 Task: Send an email with the signature Delaney King with the subject 'Meeting minutes' and the message 'I will need to review this proposal before providing a response.' from softage.1@softage.net to softage.8@softage.net and softage.9@softage.net with CC to softage.10@softage.net
Action: Key pressed n
Screenshot: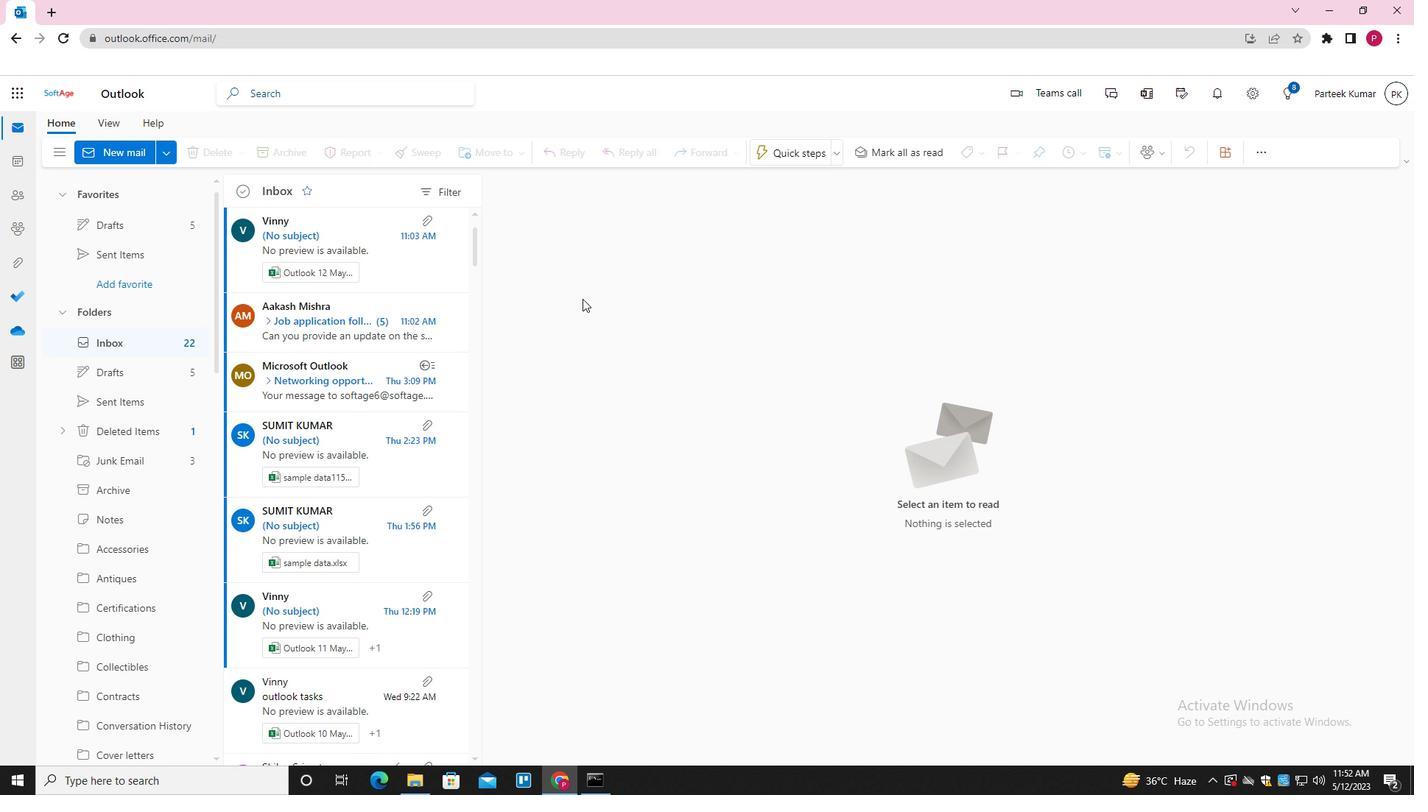 
Action: Mouse moved to (587, 346)
Screenshot: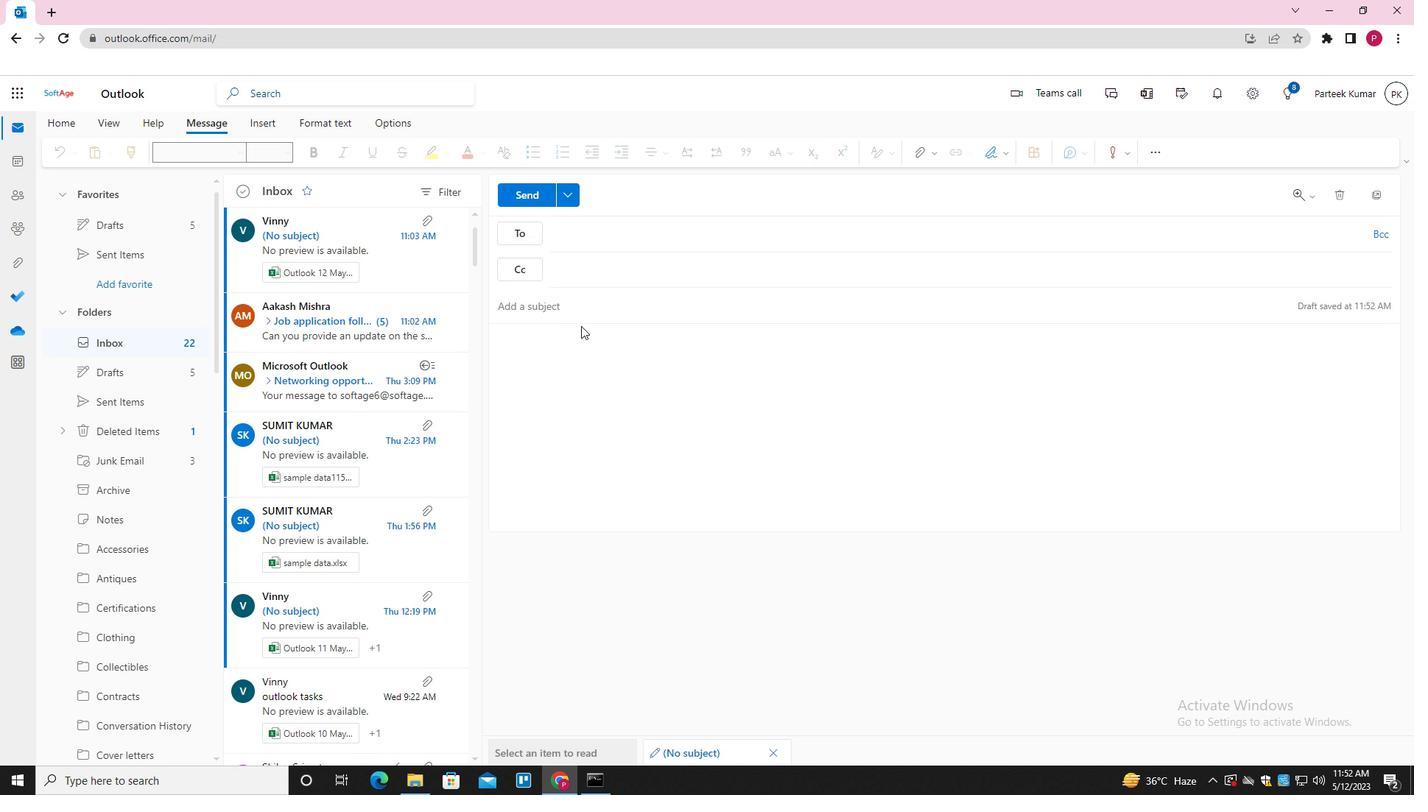 
Action: Mouse pressed left at (587, 346)
Screenshot: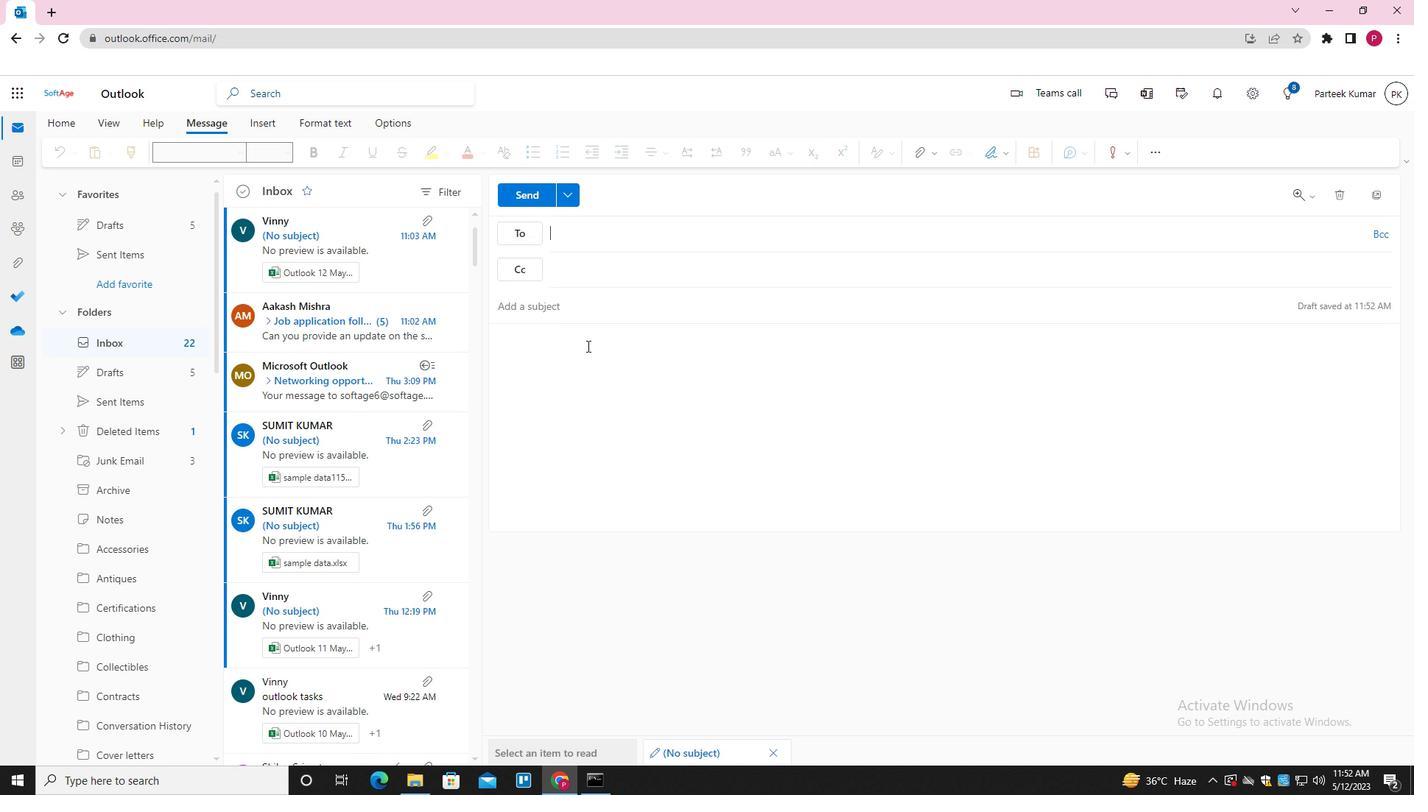
Action: Mouse moved to (990, 153)
Screenshot: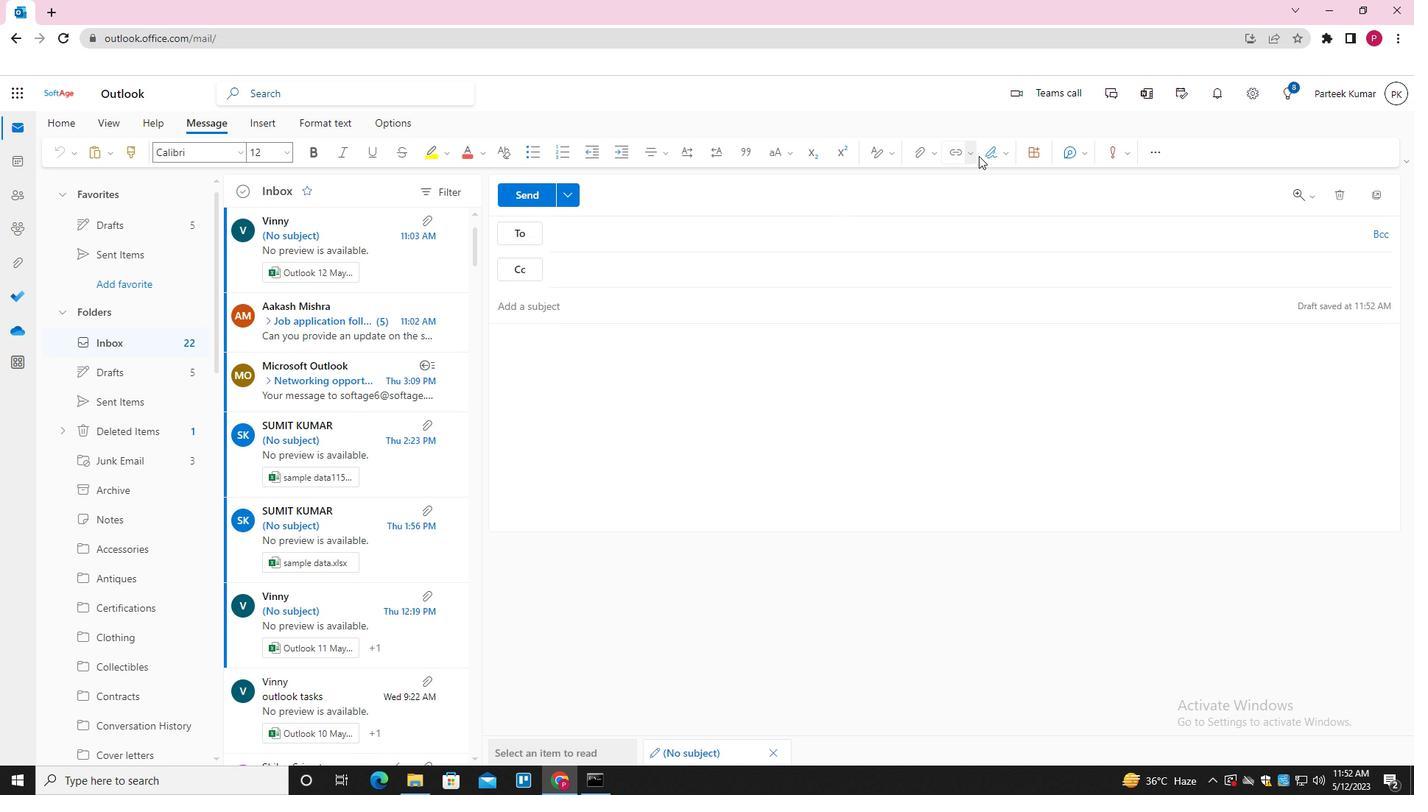 
Action: Mouse pressed left at (990, 153)
Screenshot: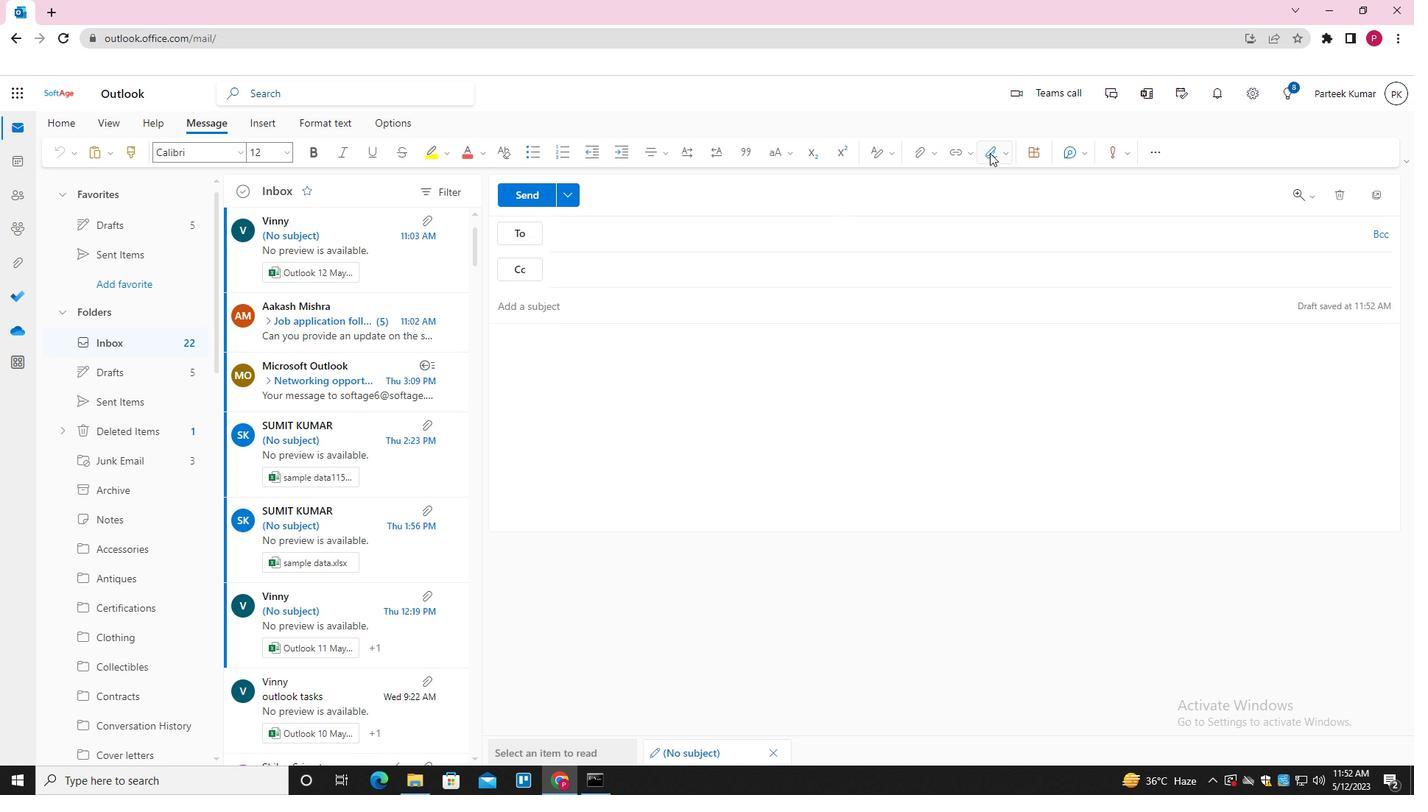 
Action: Mouse moved to (970, 217)
Screenshot: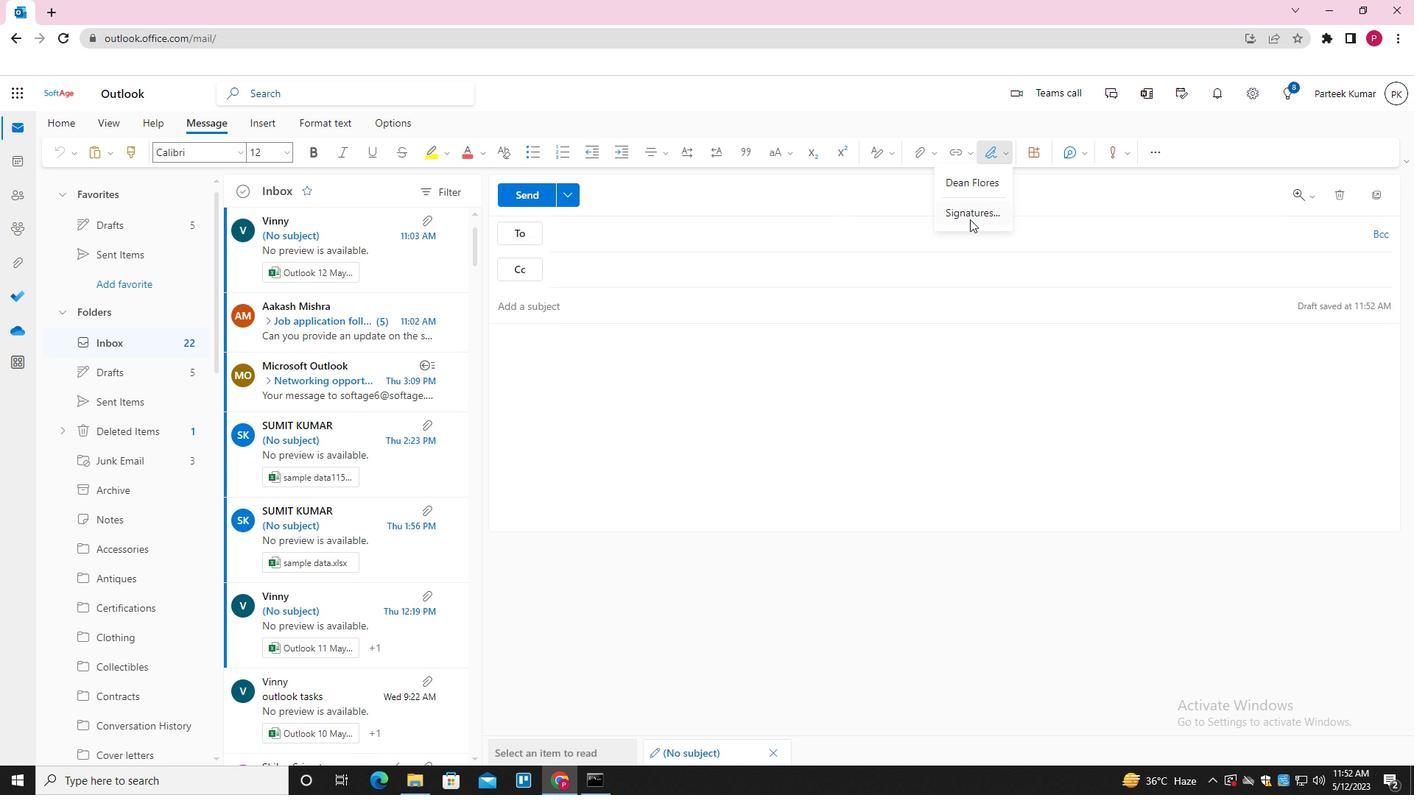 
Action: Mouse pressed left at (970, 217)
Screenshot: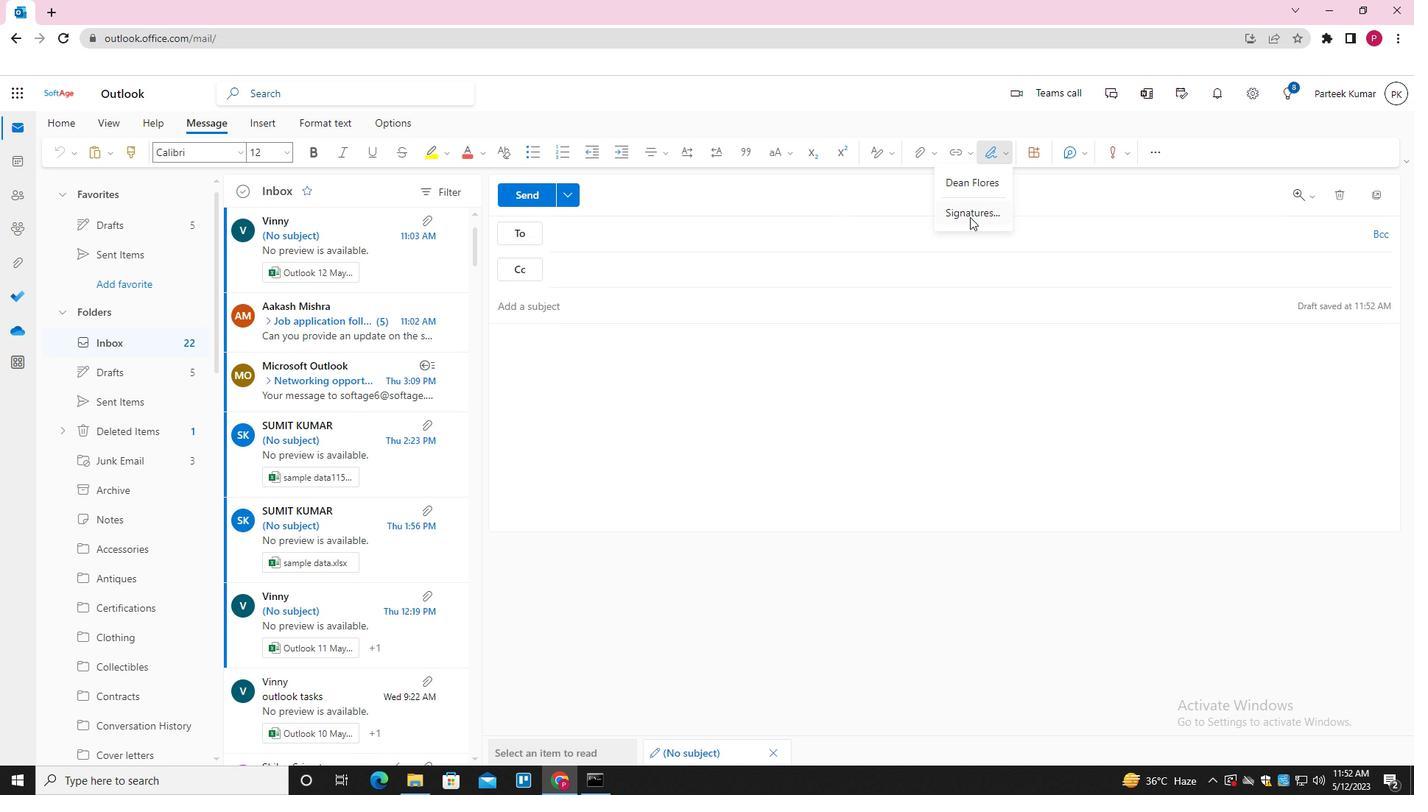 
Action: Mouse moved to (993, 271)
Screenshot: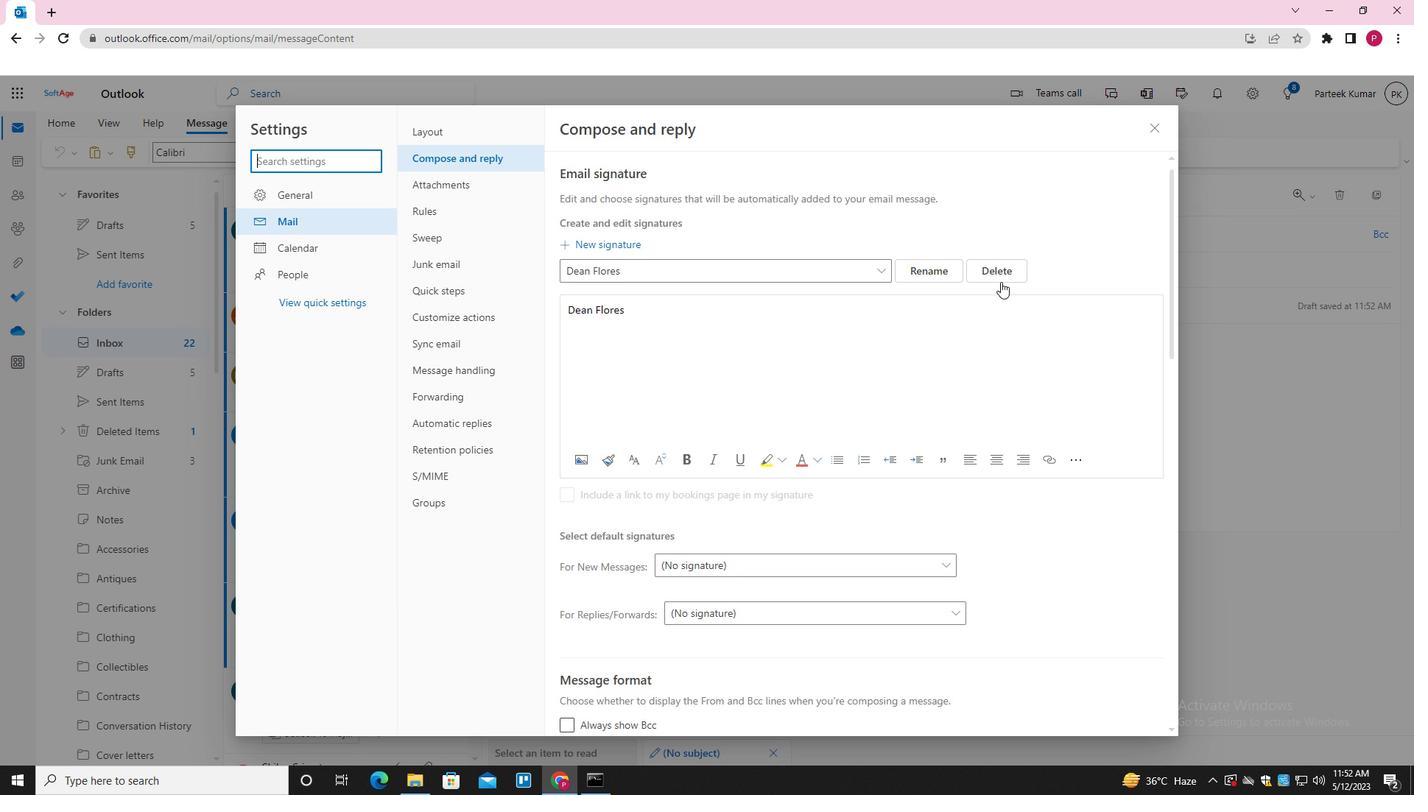 
Action: Mouse pressed left at (993, 271)
Screenshot: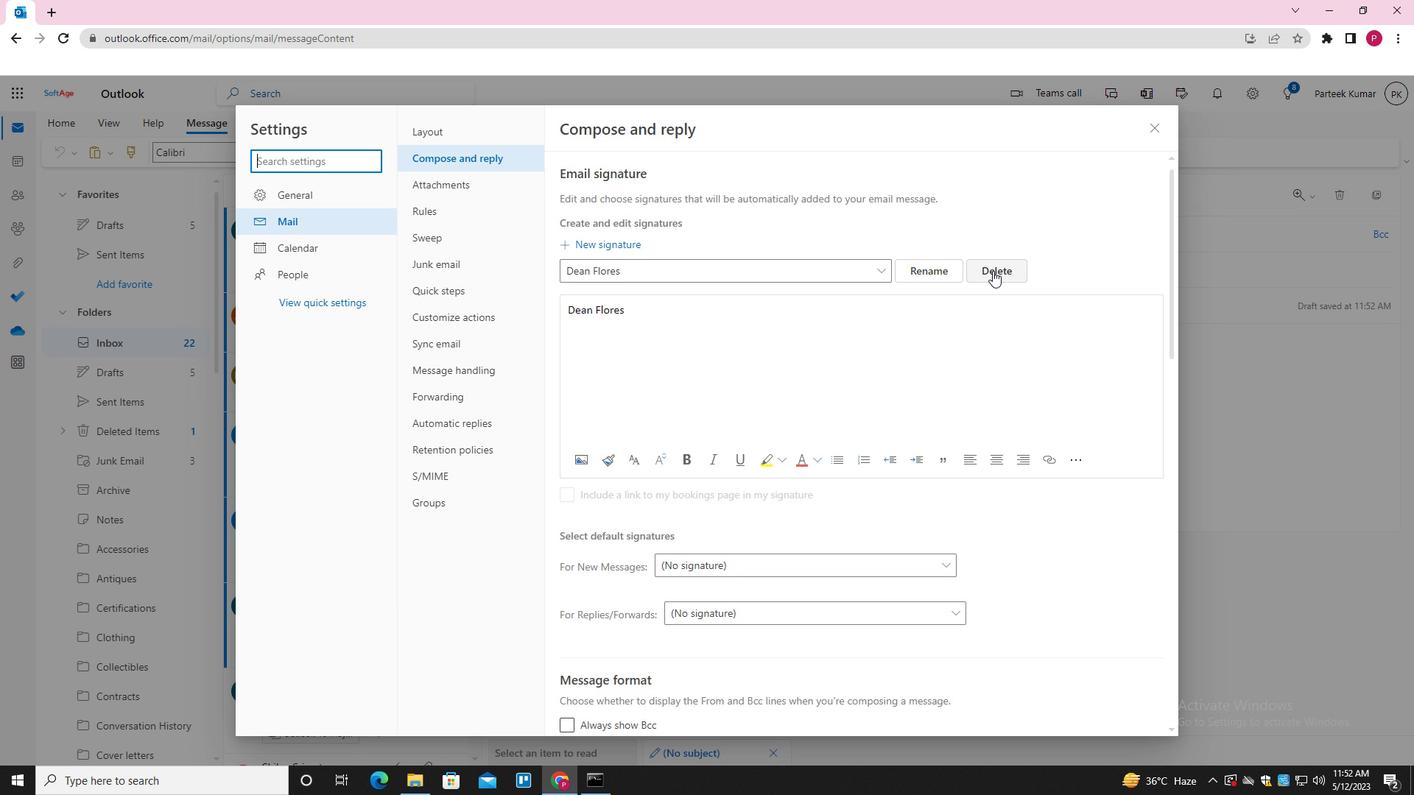 
Action: Mouse moved to (759, 274)
Screenshot: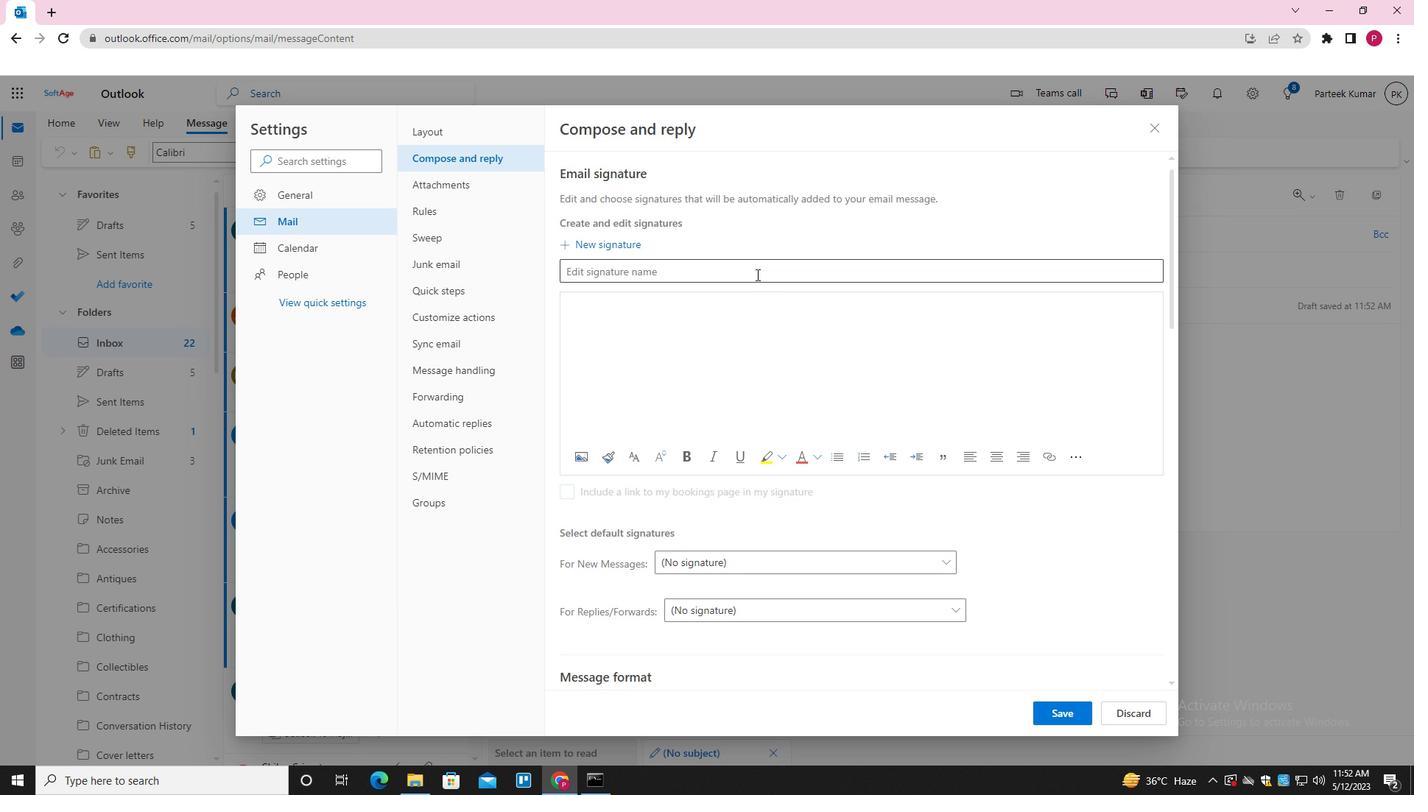 
Action: Mouse pressed left at (759, 274)
Screenshot: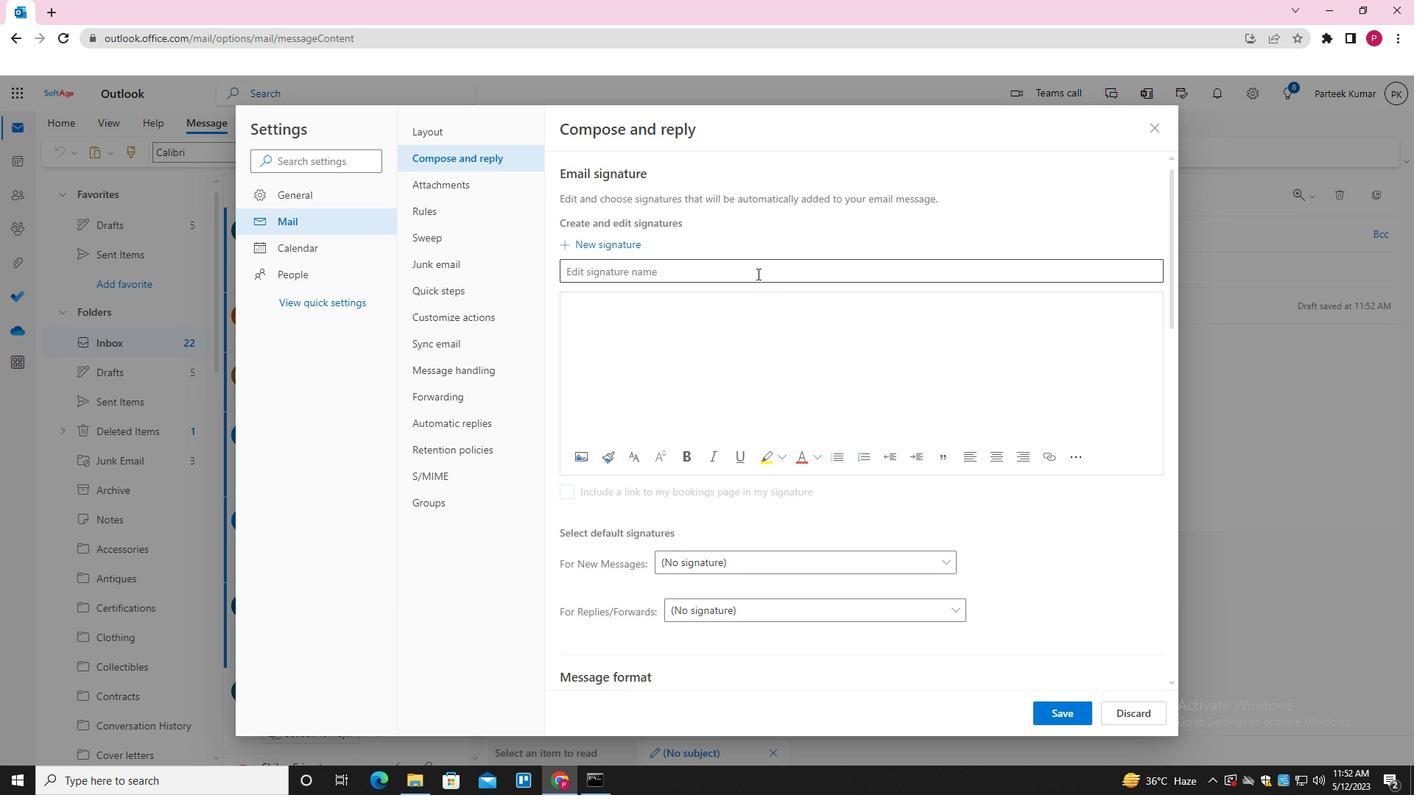 
Action: Key pressed <Key.shift>DELANEY<Key.space><Key.shift_r>KING<Key.tab><Key.shift>DELANEY<Key.space><Key.shift_r>KING
Screenshot: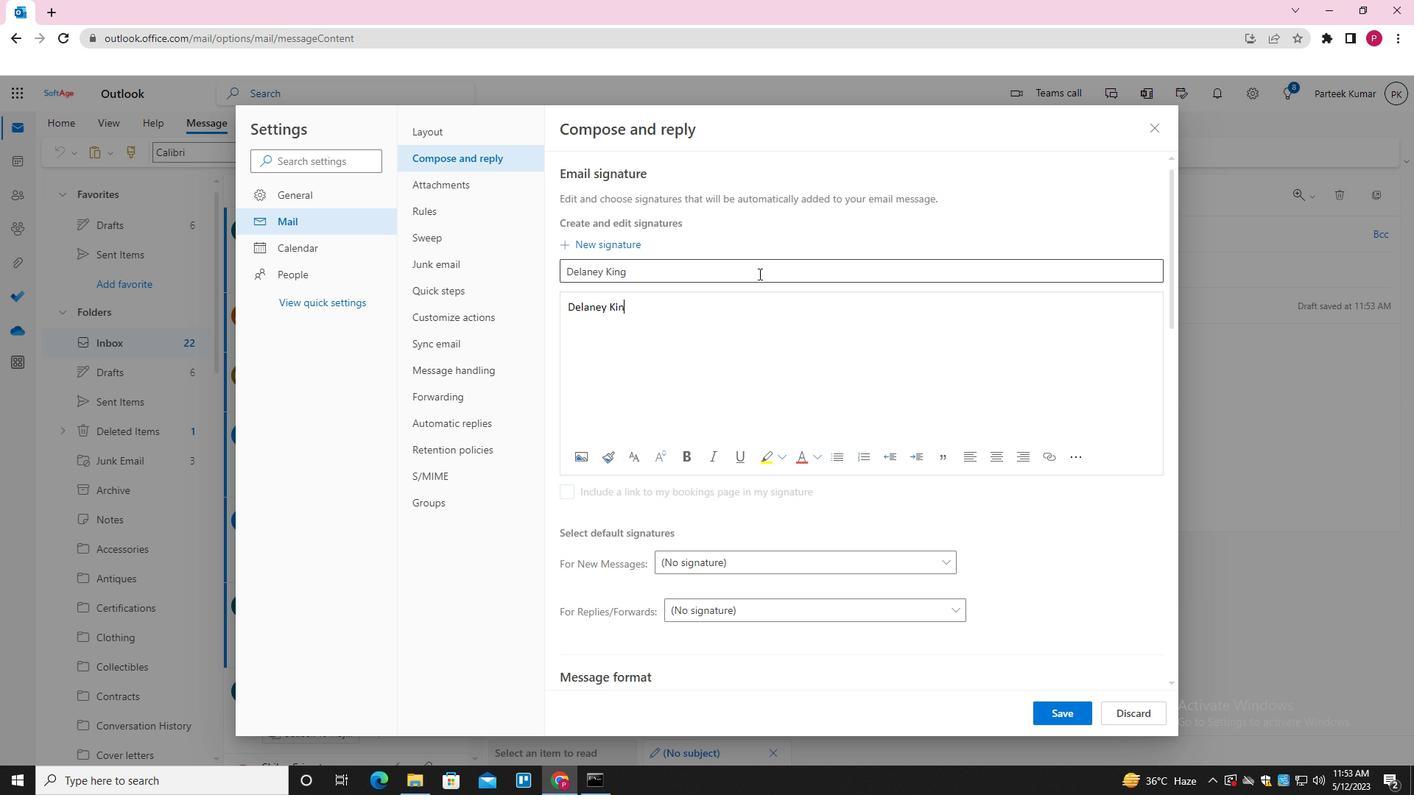 
Action: Mouse moved to (1057, 714)
Screenshot: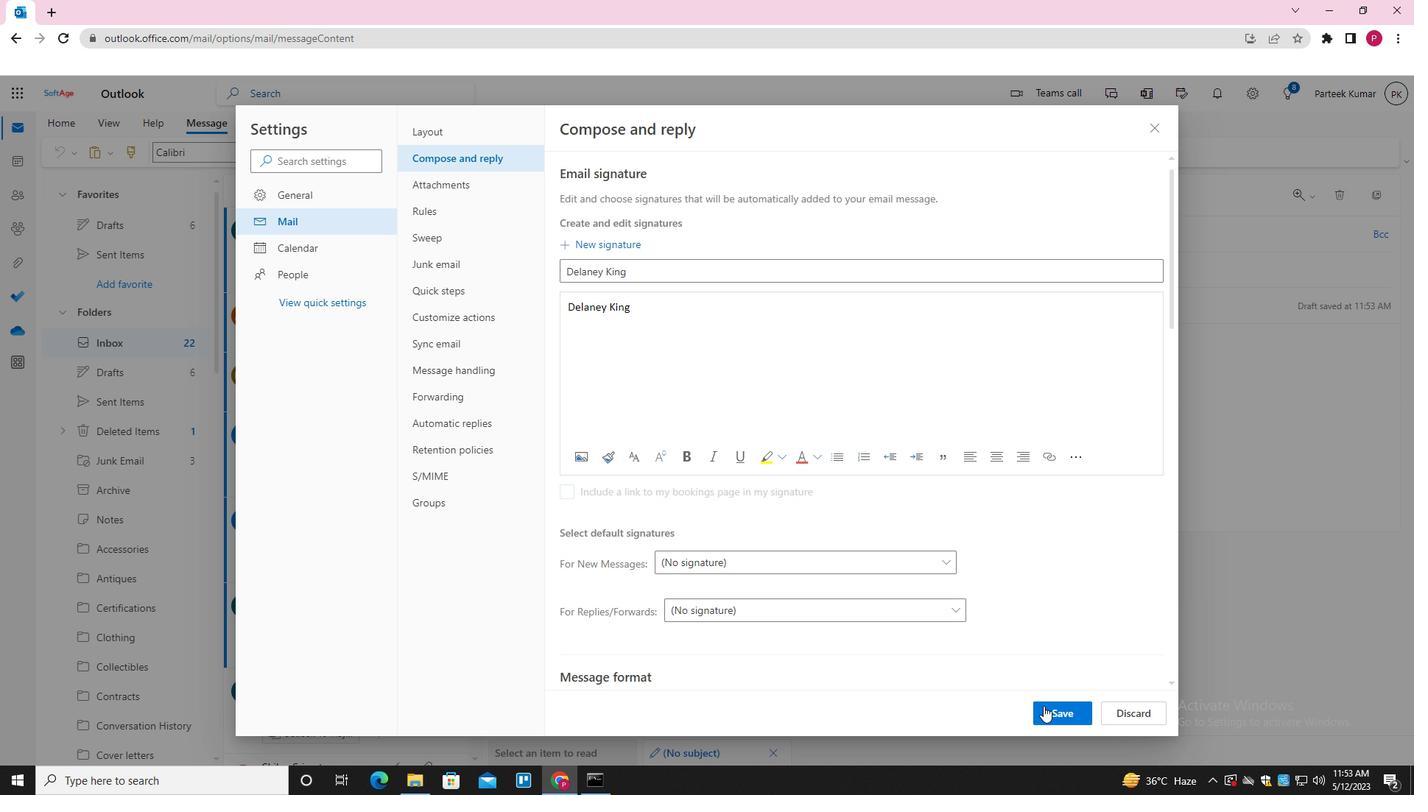 
Action: Mouse pressed left at (1057, 714)
Screenshot: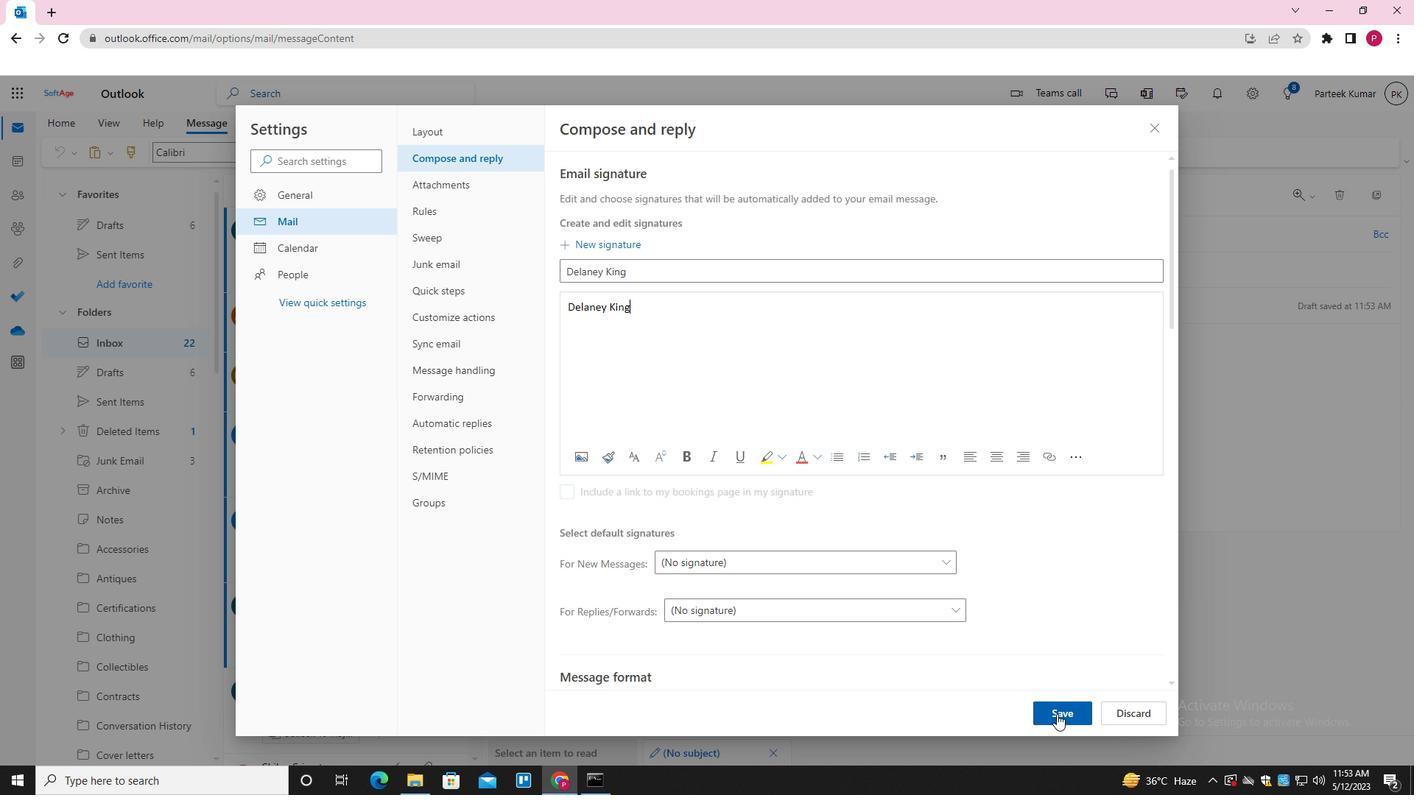 
Action: Mouse moved to (1159, 127)
Screenshot: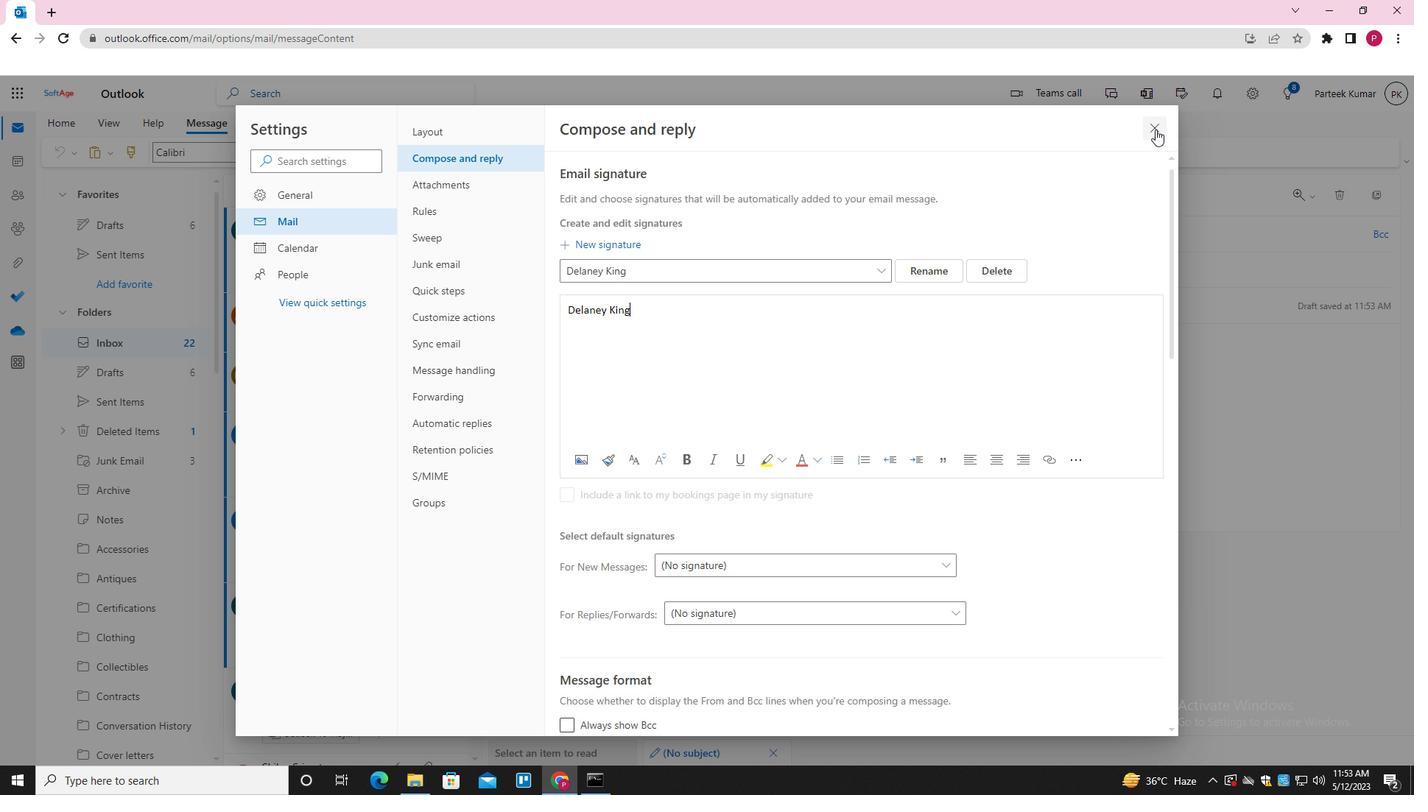 
Action: Mouse pressed left at (1159, 127)
Screenshot: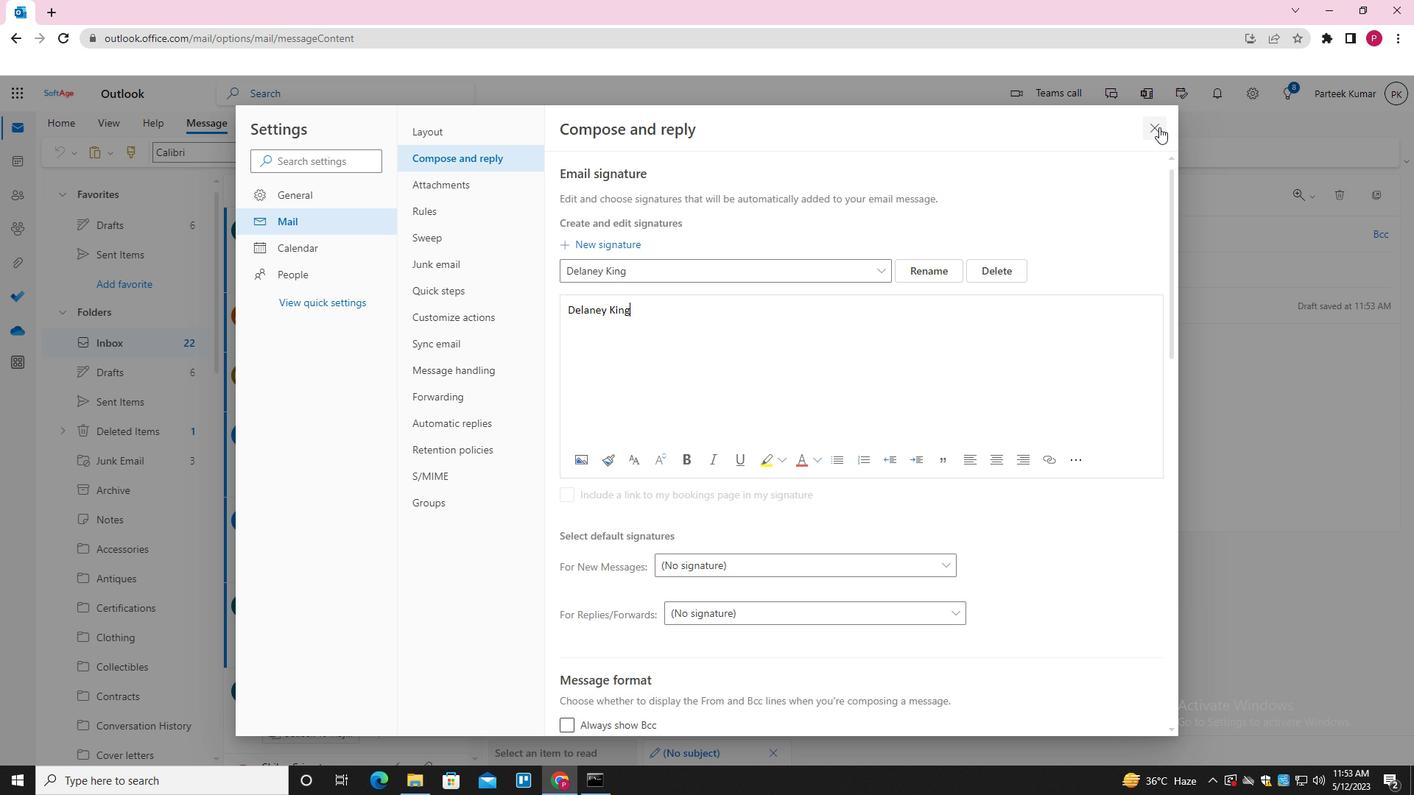 
Action: Mouse moved to (781, 400)
Screenshot: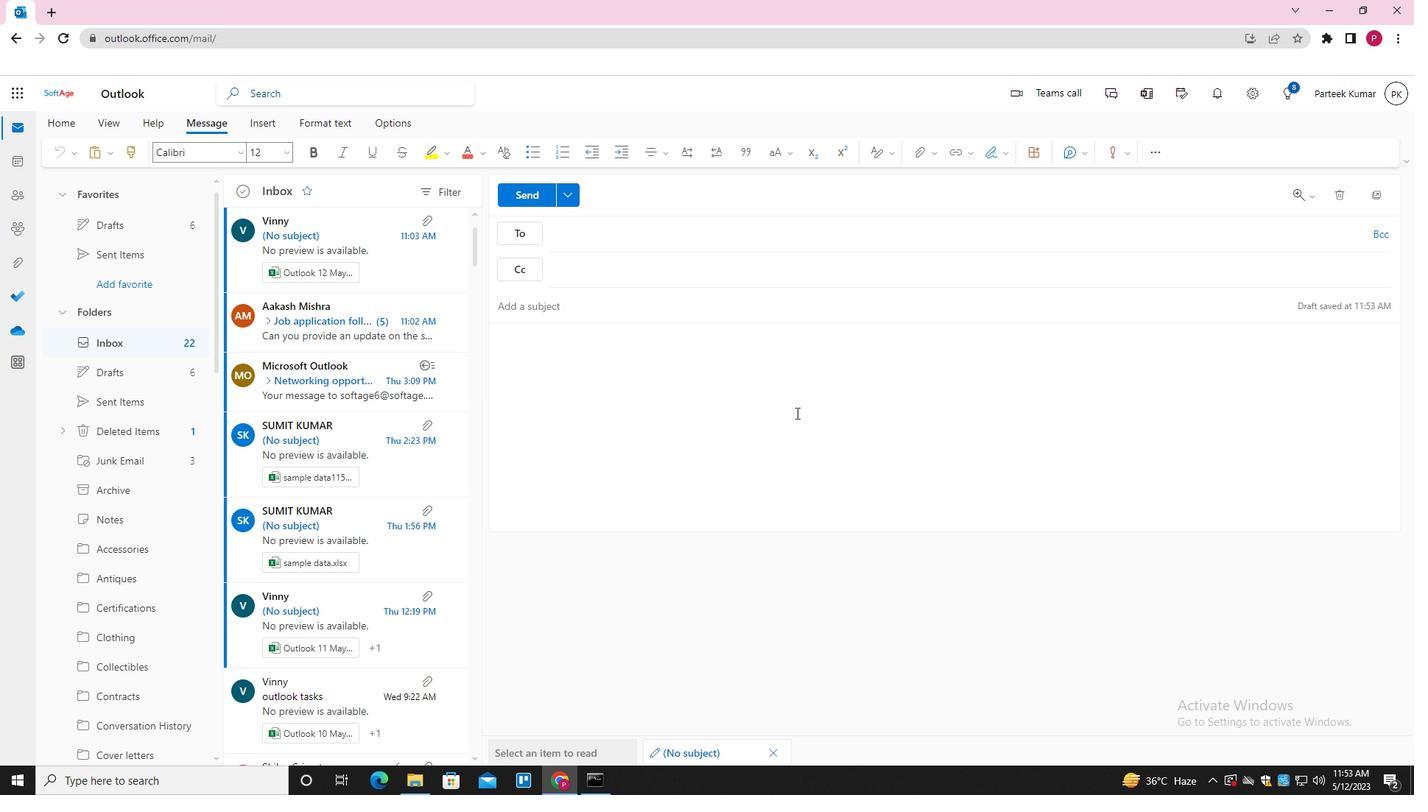 
Action: Mouse pressed left at (781, 400)
Screenshot: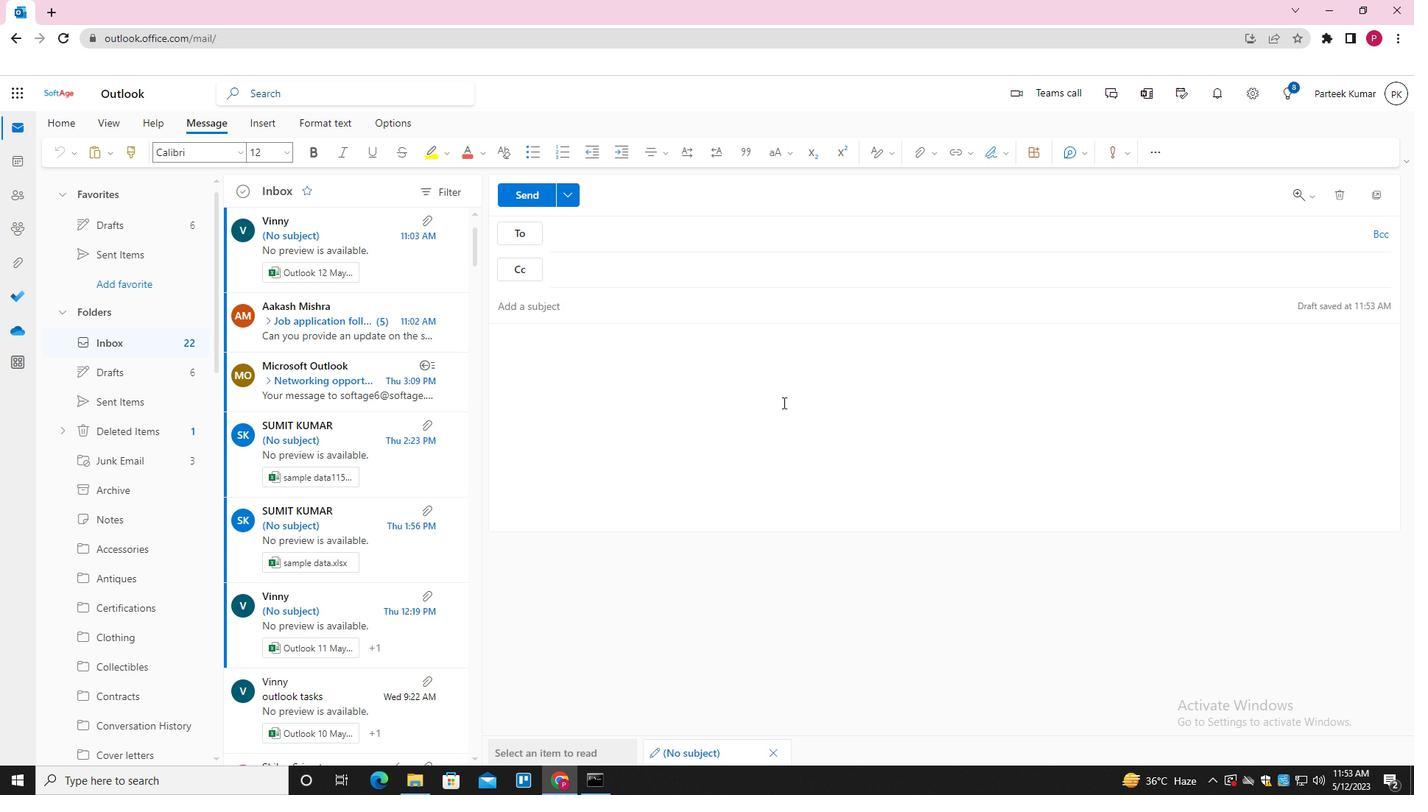 
Action: Mouse moved to (991, 153)
Screenshot: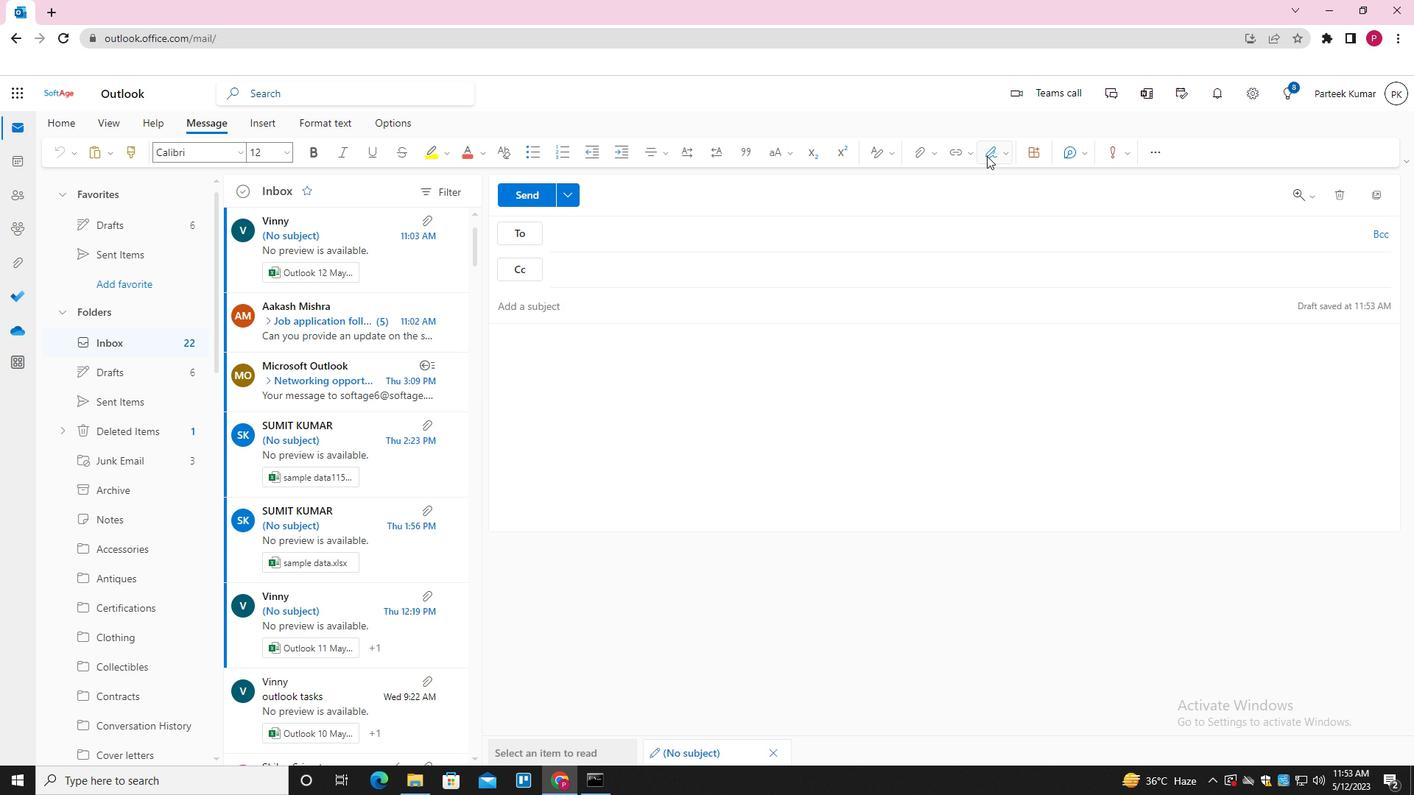 
Action: Mouse pressed left at (991, 153)
Screenshot: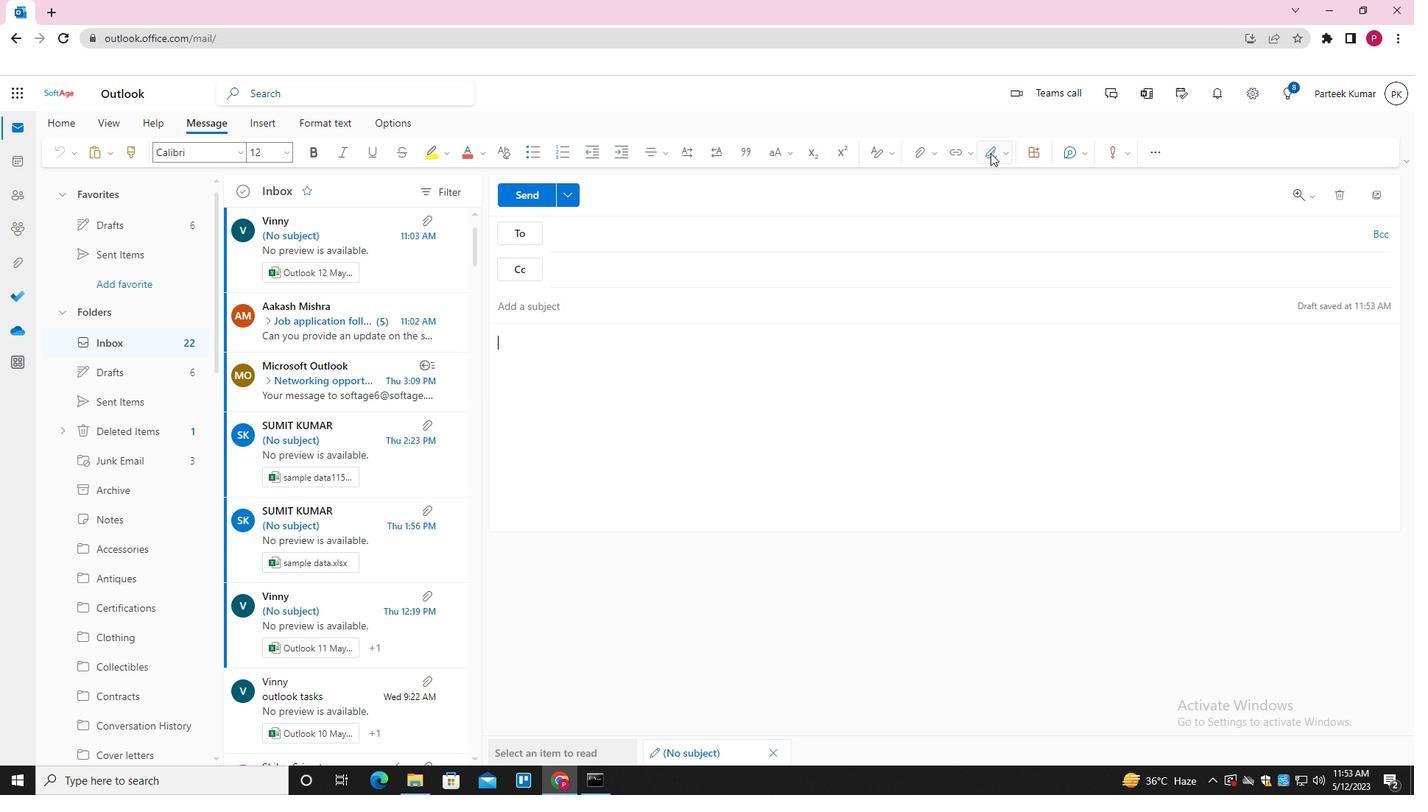 
Action: Mouse moved to (974, 182)
Screenshot: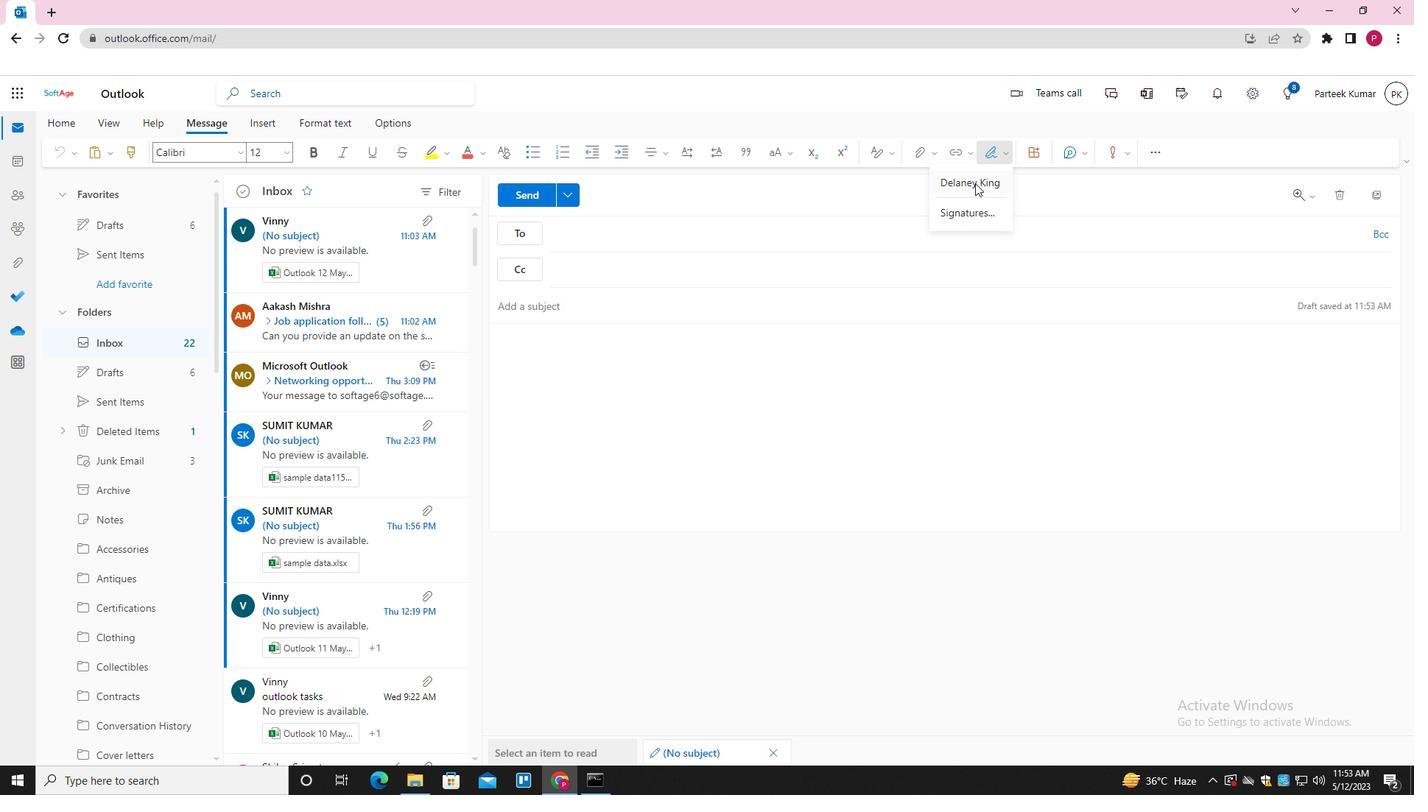
Action: Mouse pressed left at (974, 182)
Screenshot: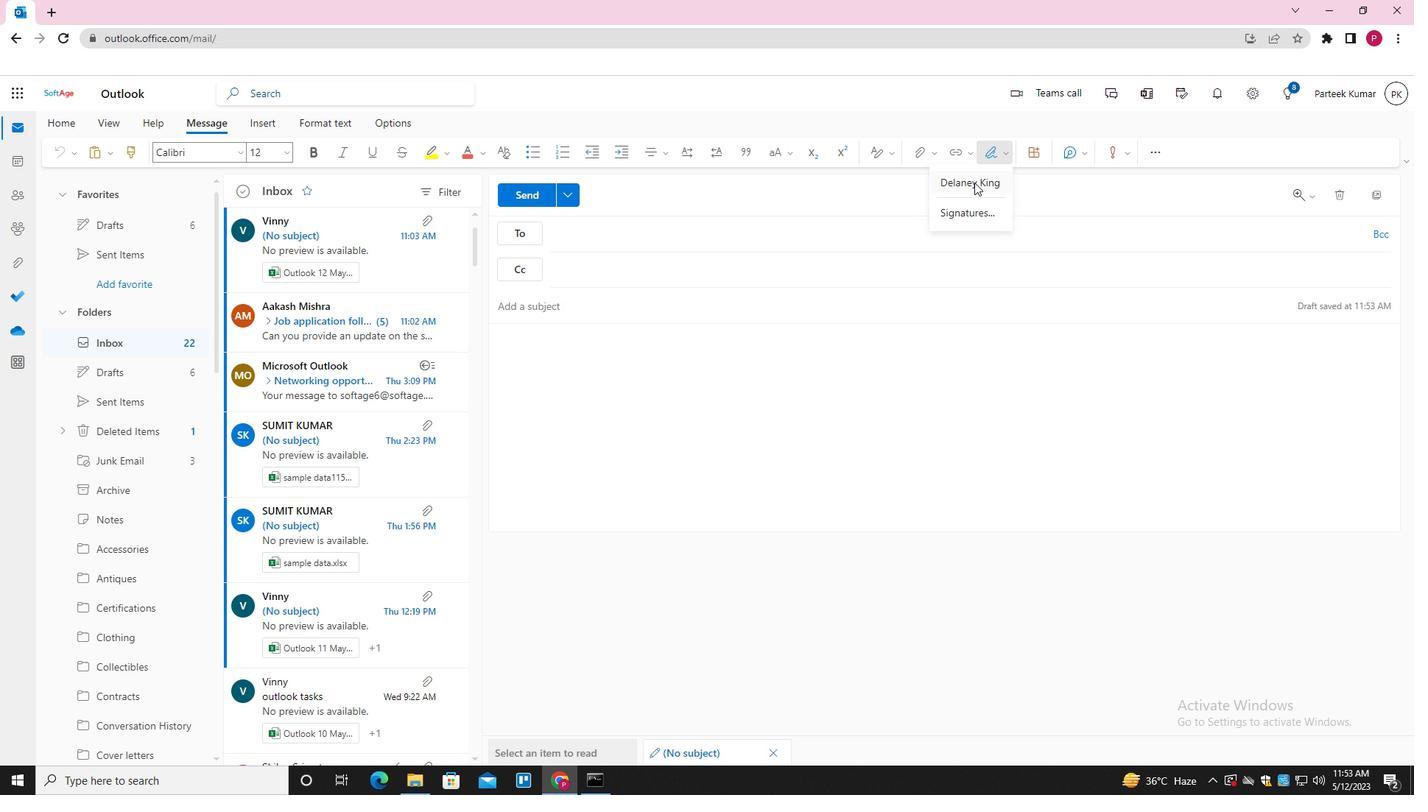 
Action: Mouse moved to (607, 300)
Screenshot: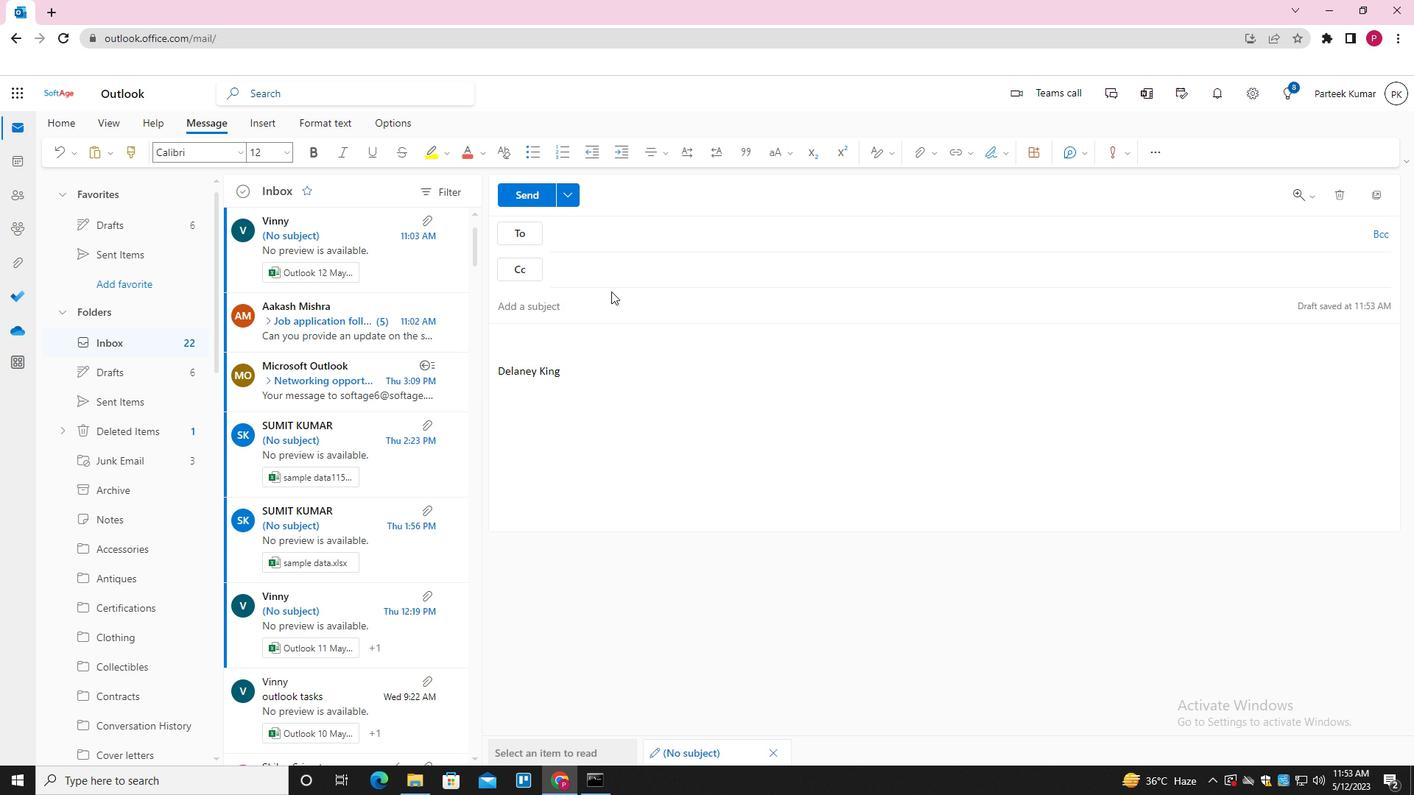 
Action: Mouse pressed left at (607, 300)
Screenshot: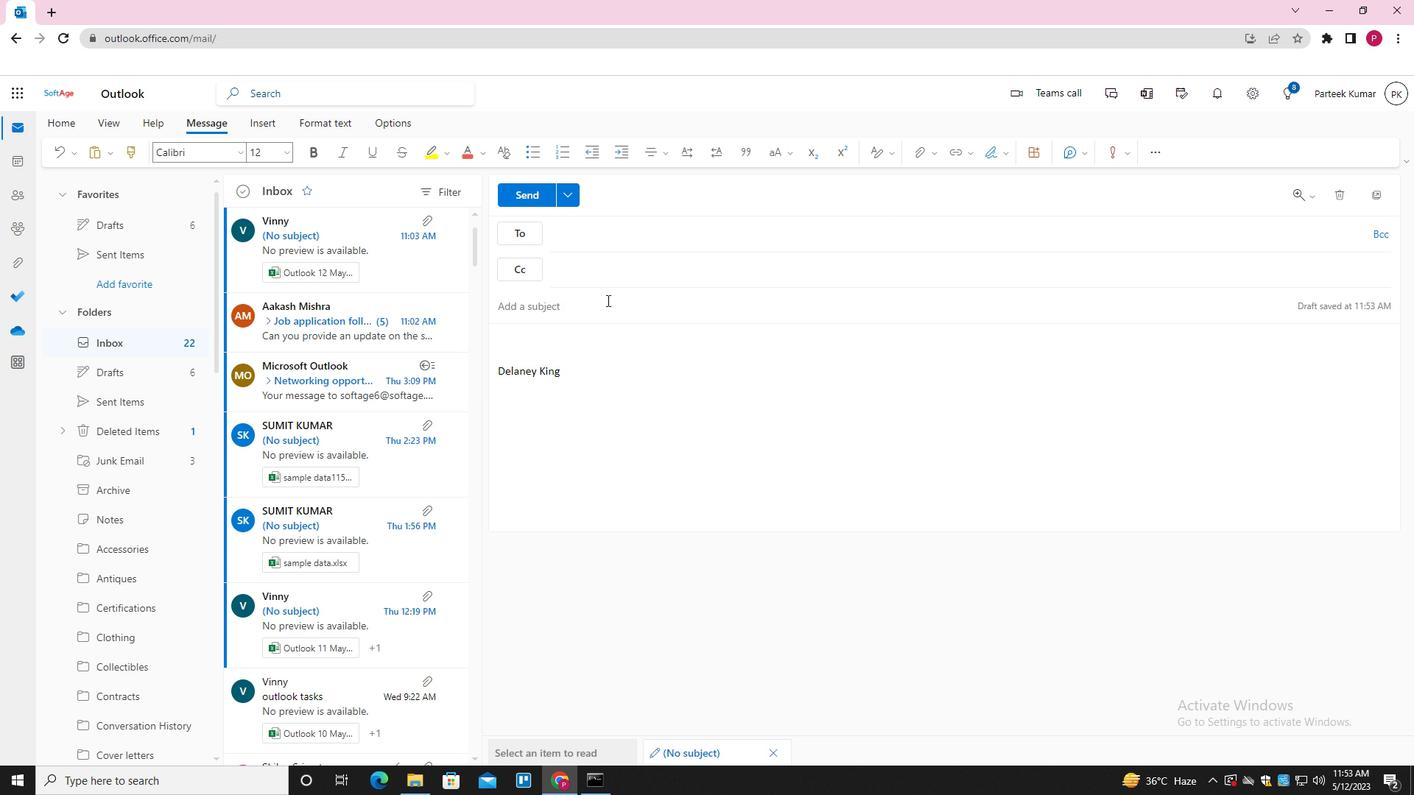 
Action: Key pressed <Key.shift_r><Key.shift_r><Key.shift_r>MEETING<Key.space>MINITE<Key.backspace><Key.backspace><Key.backspace>UTES<Key.space>
Screenshot: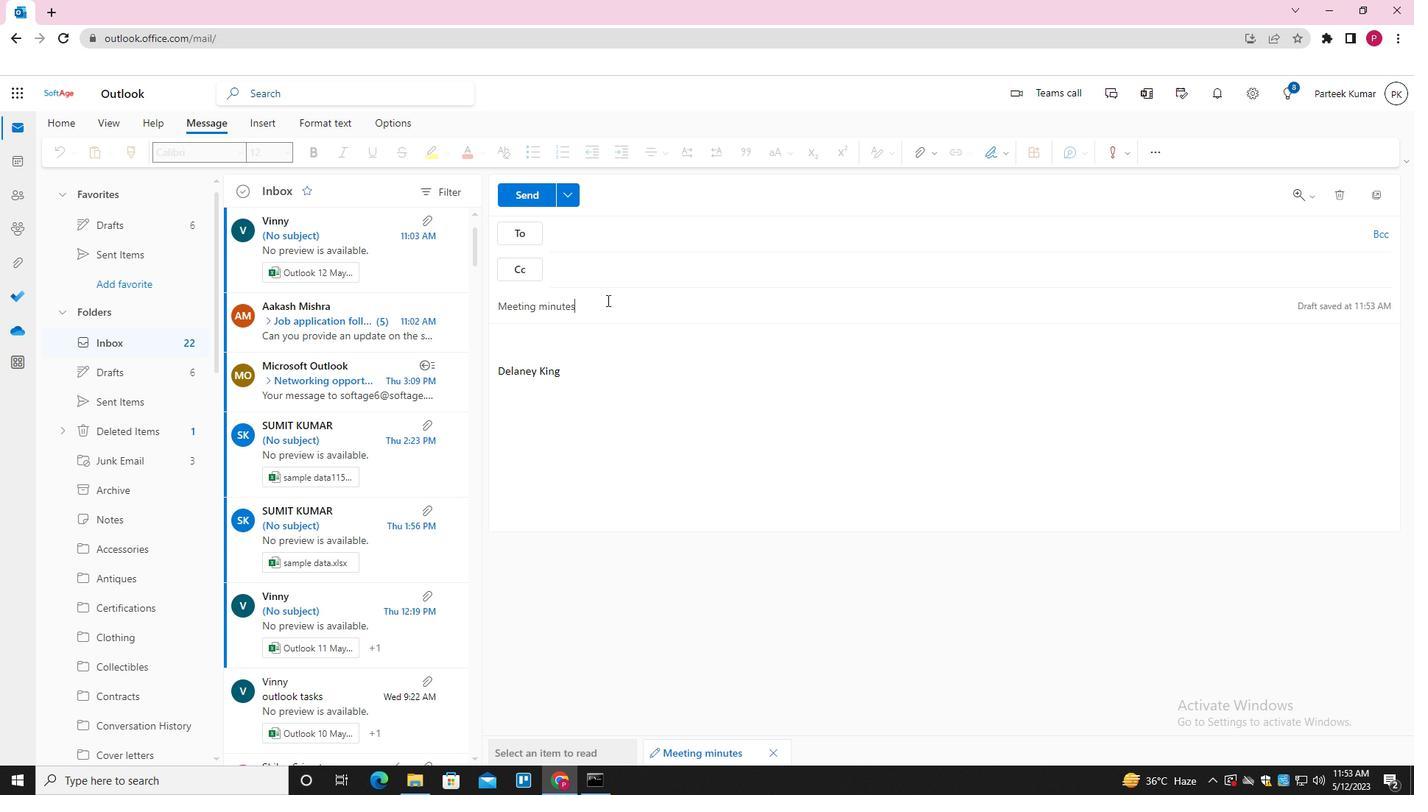 
Action: Mouse moved to (574, 341)
Screenshot: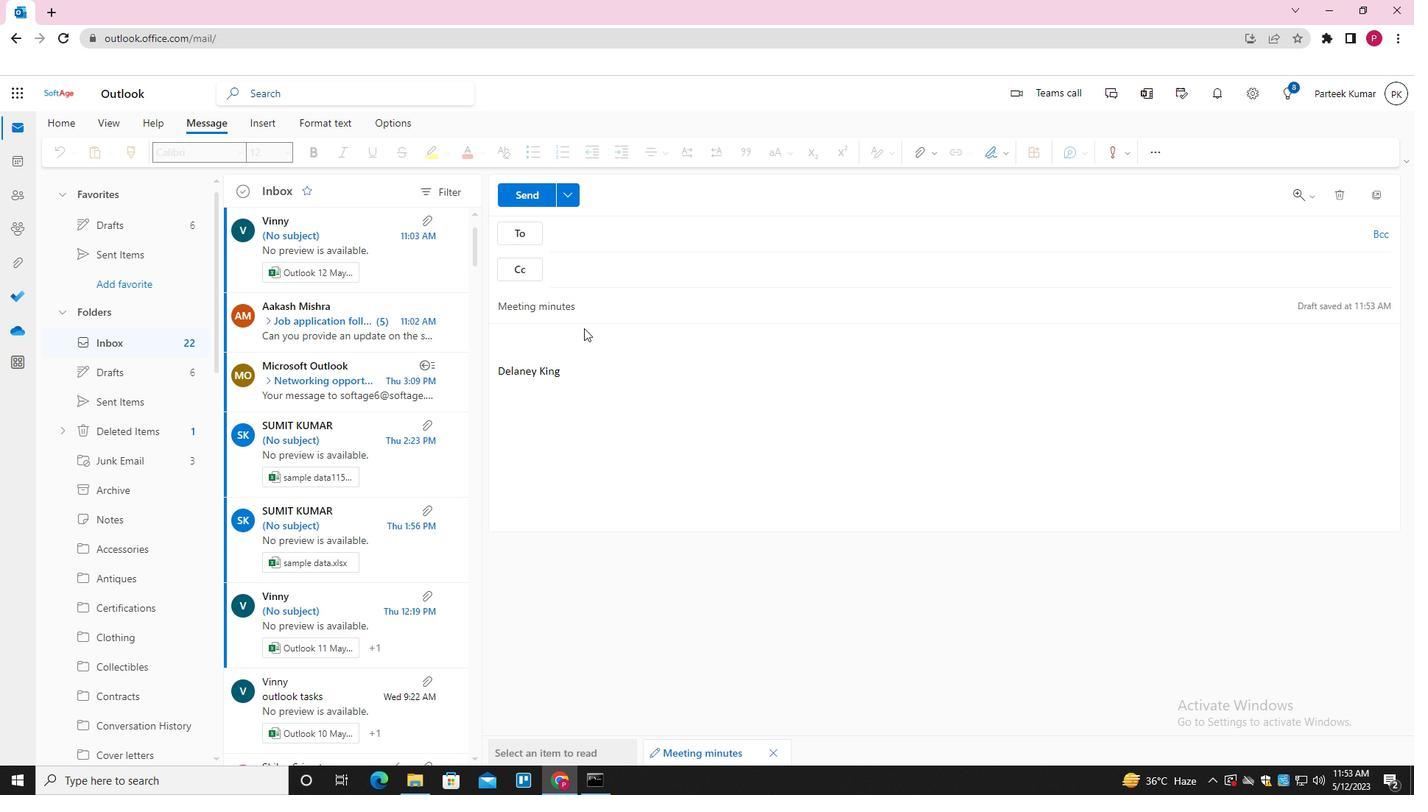 
Action: Mouse pressed left at (574, 341)
Screenshot: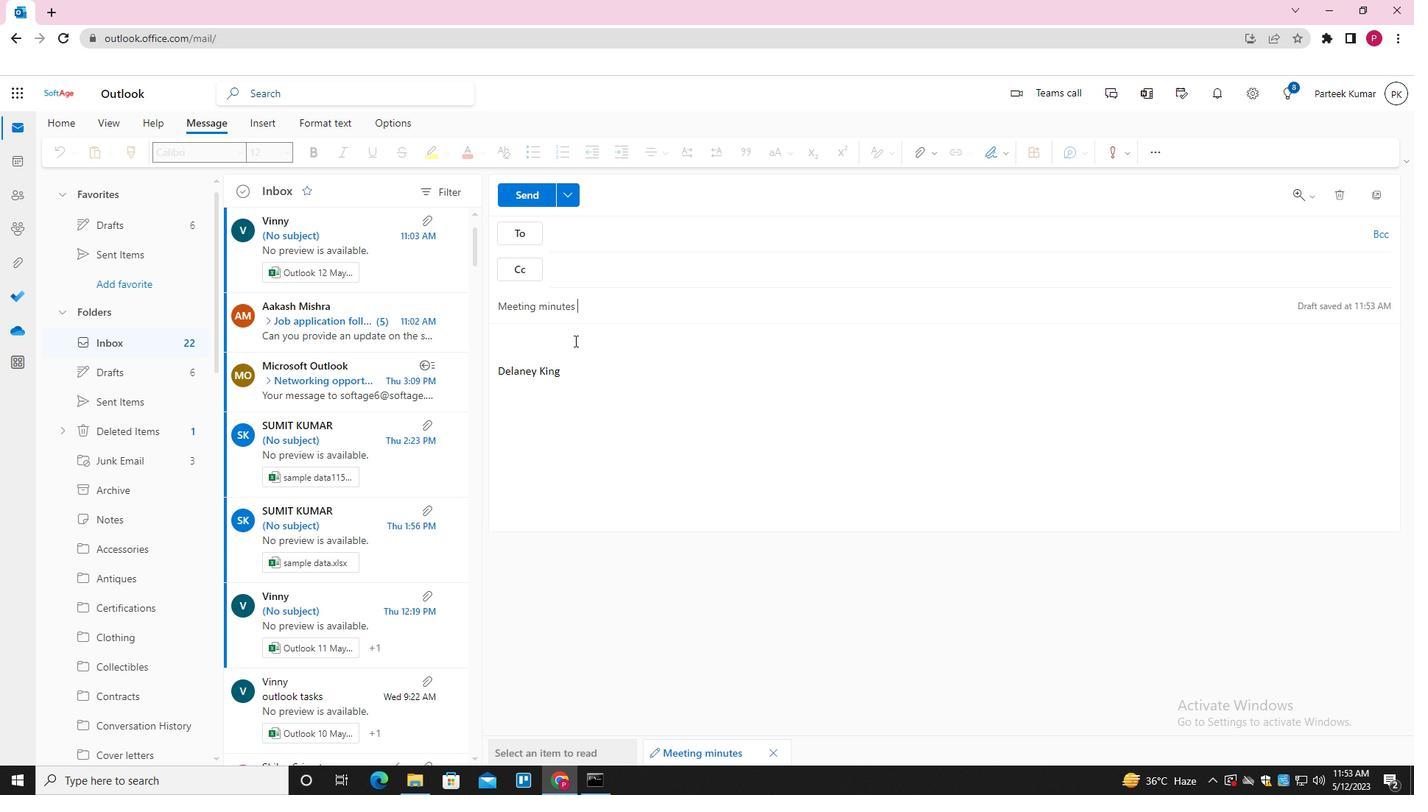 
Action: Key pressed <Key.shift_r>I<Key.space>WILL<Key.space>NEED<Key.space>TO<Key.space>REIVEW<Key.space><Key.backspace><Key.backspace><Key.backspace><Key.backspace><Key.backspace><Key.backspace>IEVEW<Key.space><Key.backspace><Key.backspace><Key.backspace><Key.backspace><Key.backspace><Key.backspace><Key.backspace>REVIEW<Key.space>THIS<Key.space>PROPOSAL<Key.space>BEFORE<Key.space>PROVIDING<Key.space>A<Key.space>RESPONSE
Screenshot: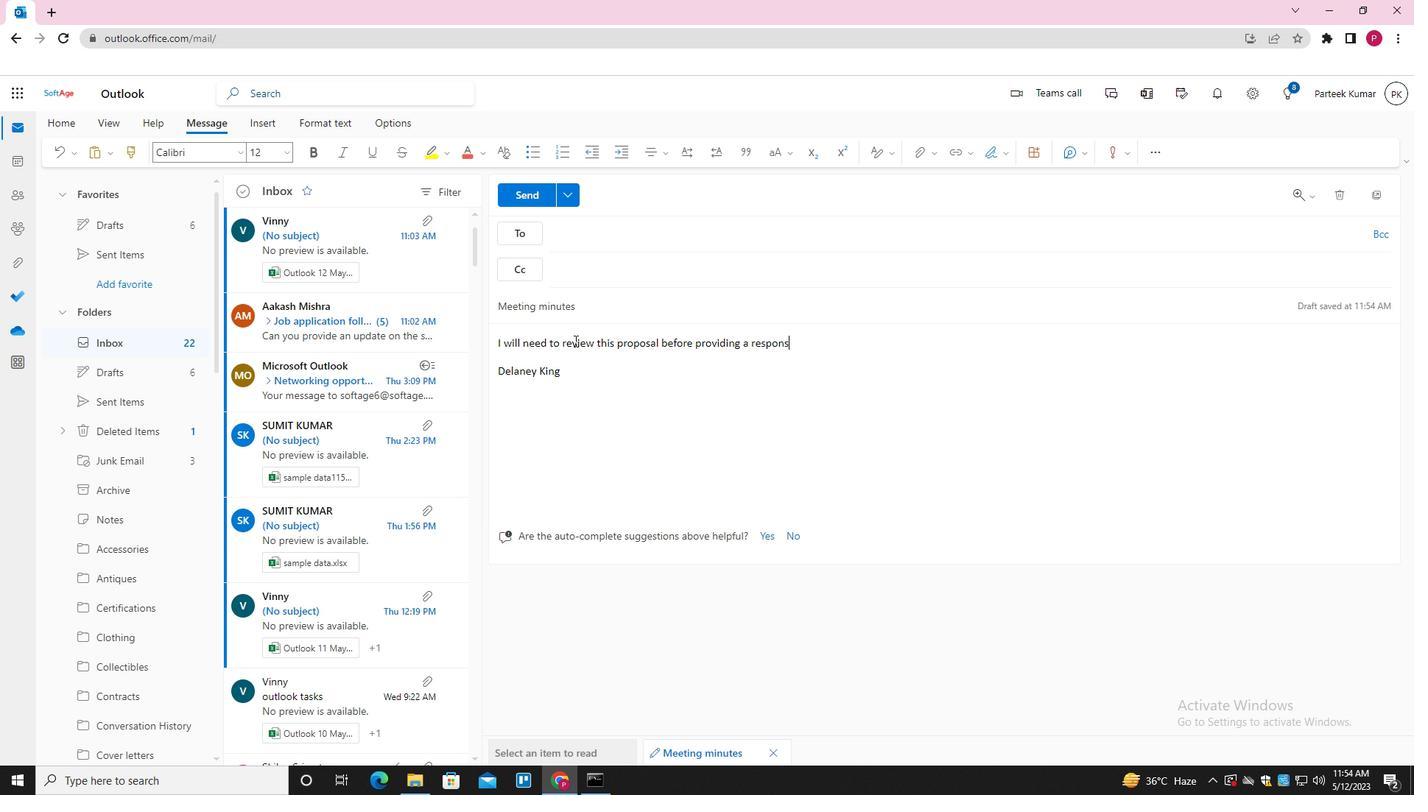 
Action: Mouse moved to (619, 235)
Screenshot: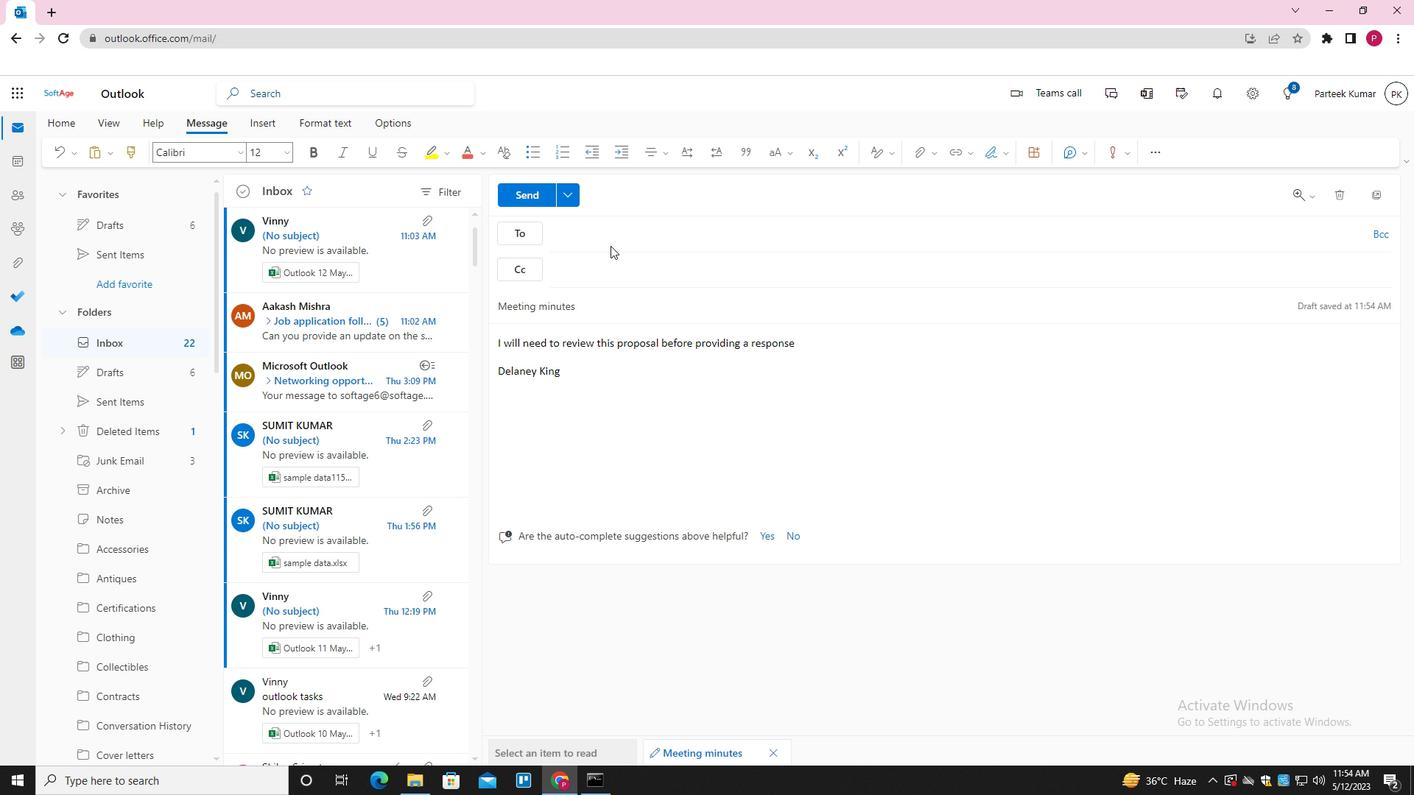
Action: Mouse pressed left at (619, 235)
Screenshot: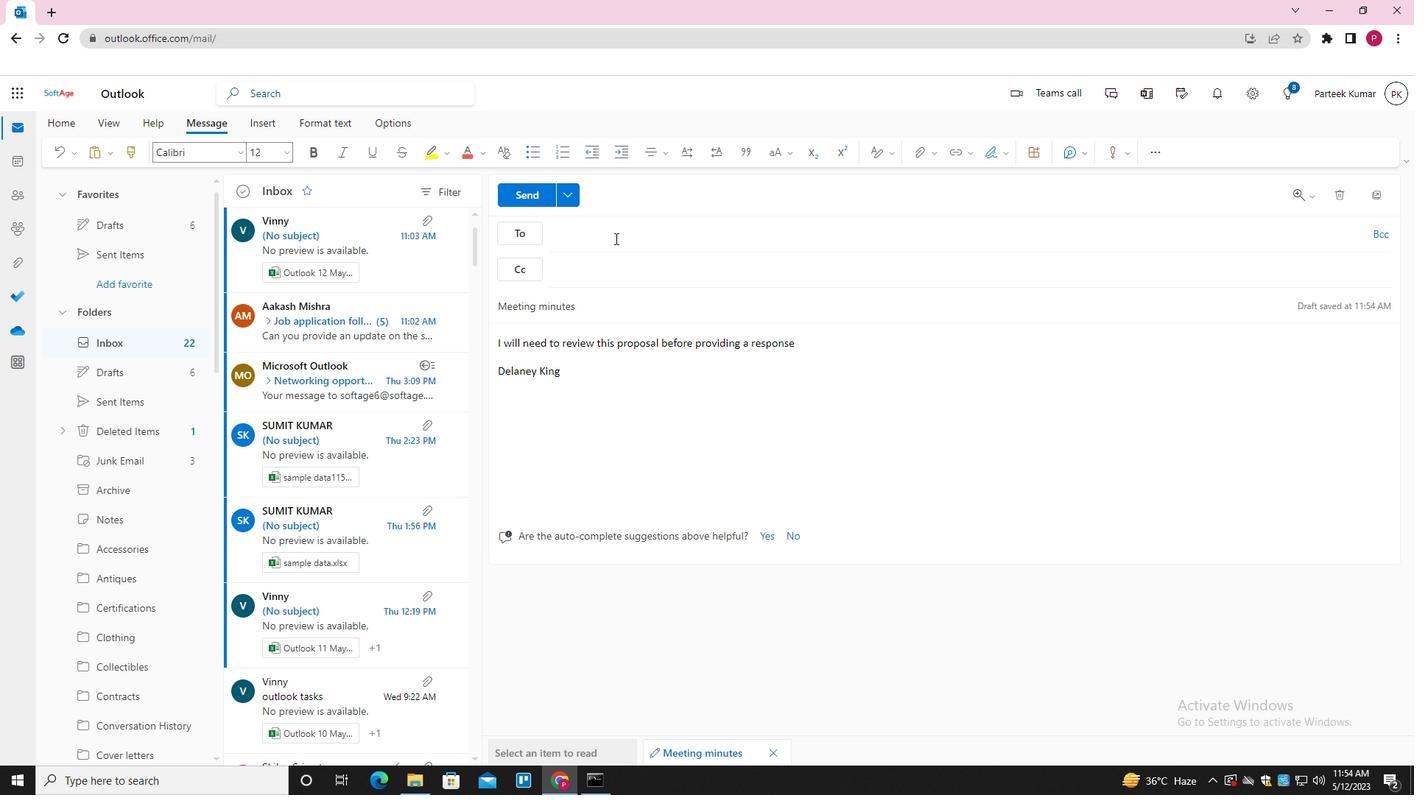 
Action: Key pressed SOFTAGE.8<Key.shift>@SOFTAGE.NET<Key.enter>SOFTAGE.9<Key.shift>@SOFTAGE.NET<Key.enter><Key.tab>SOFTAGE,<Key.left>.10<Key.shift>@SOFTAGE.NET<Key.enter>
Screenshot: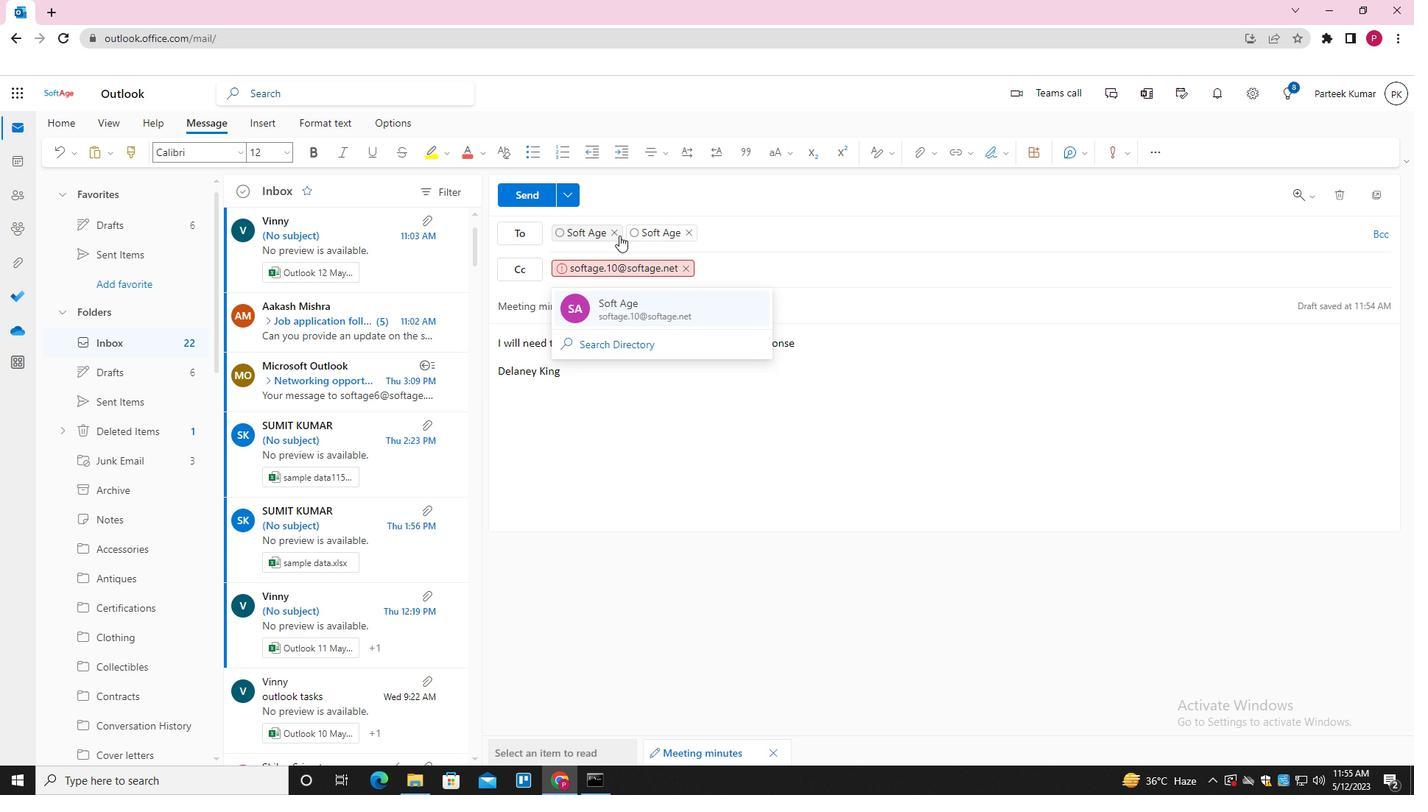 
Action: Mouse moved to (531, 192)
Screenshot: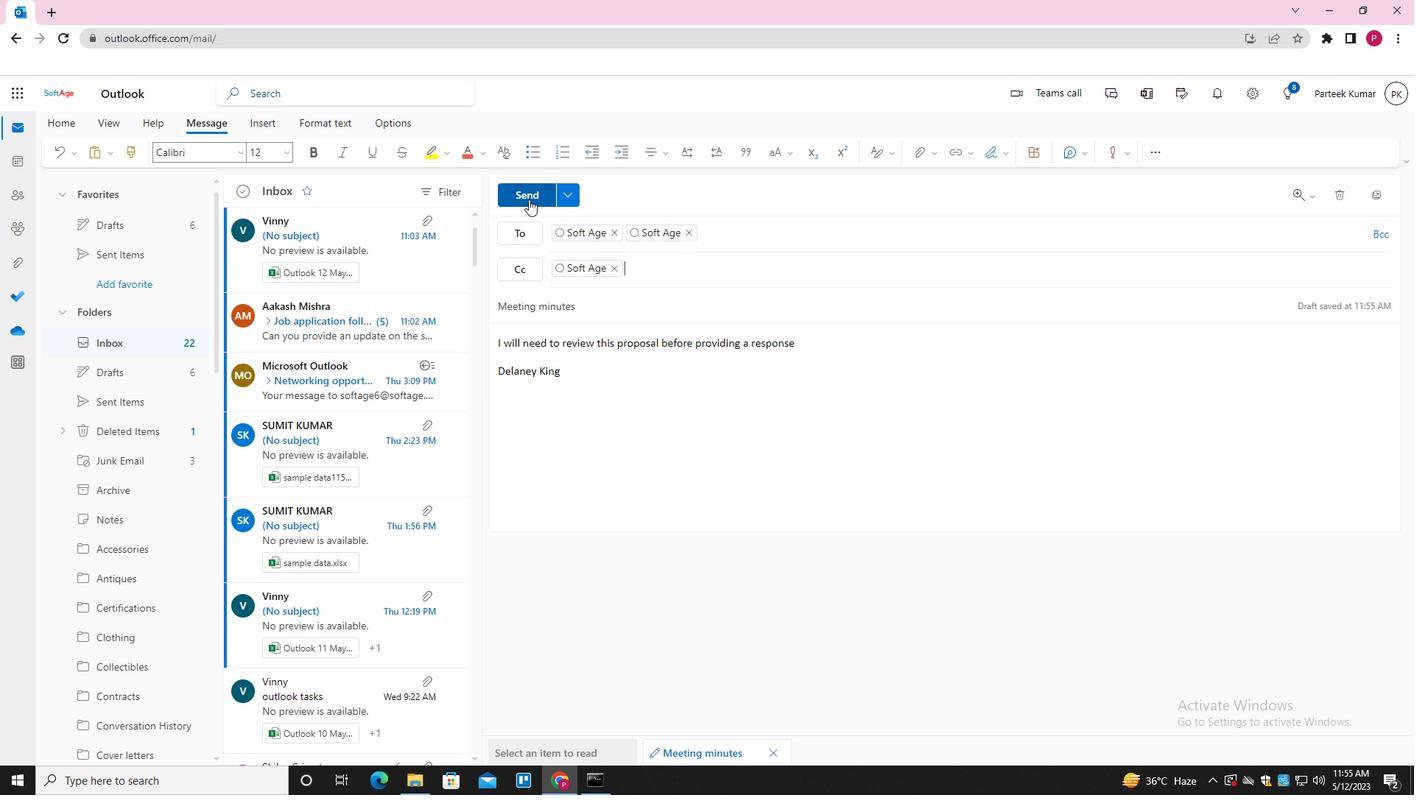 
Action: Mouse pressed left at (531, 192)
Screenshot: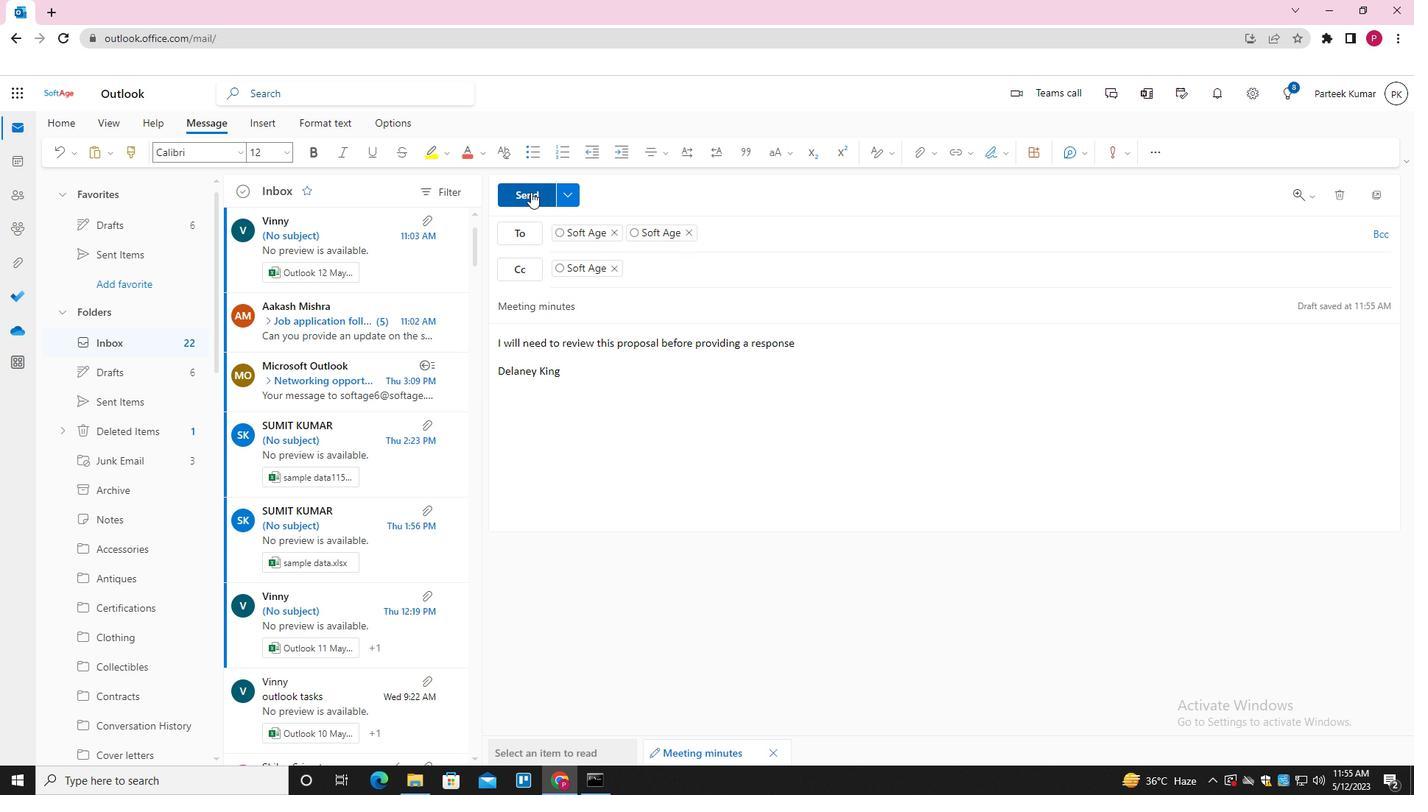 
Action: Mouse moved to (605, 320)
Screenshot: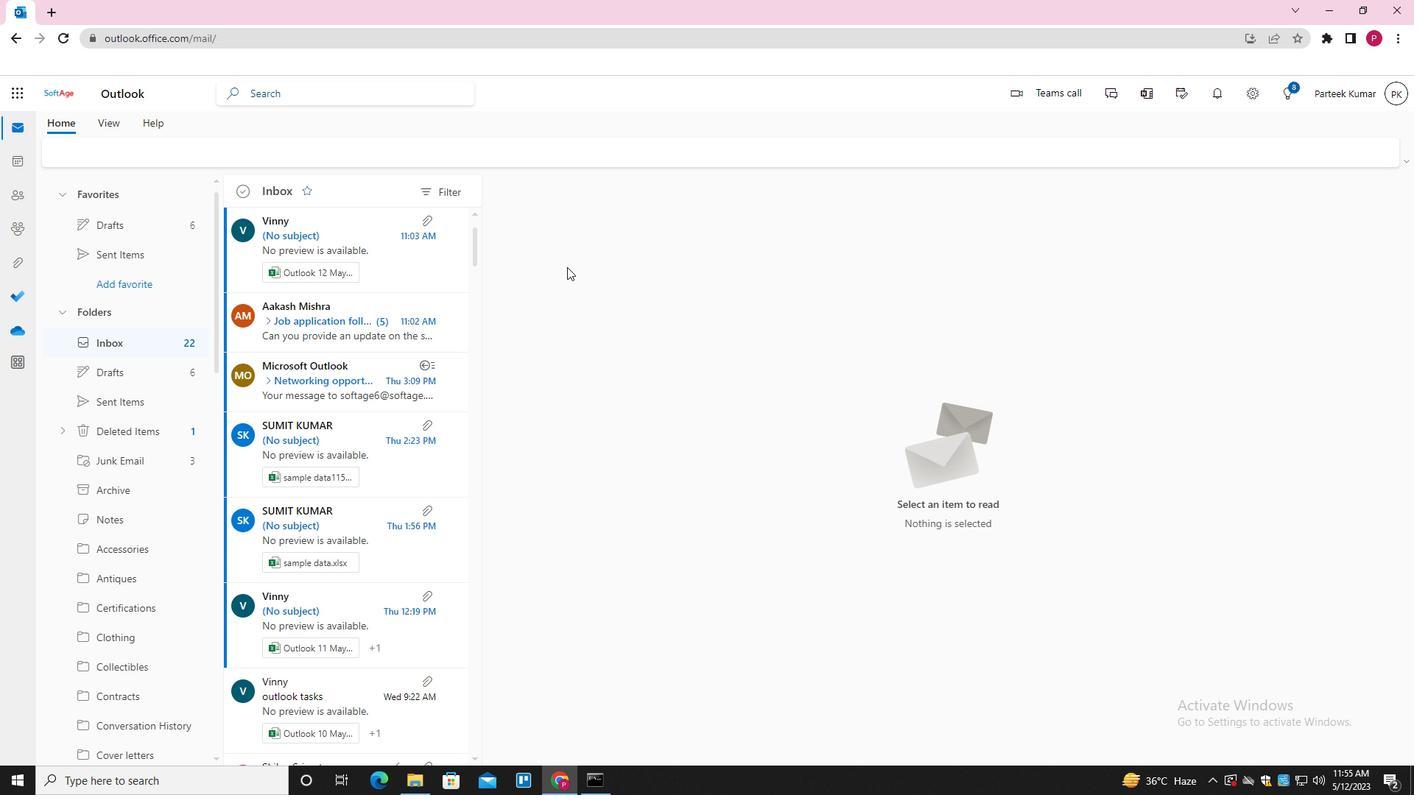 
